 Task: Look for space in Karjat, India from 5th June, 2023 to 16th June, 2023 for 2 adults in price range Rs.7000 to Rs.15000. Place can be entire place with 1  bedroom having 1 bed and 1 bathroom. Property type can be house, flat, guest house, hotel. Booking option can be shelf check-in. Required host language is English.
Action: Mouse moved to (476, 75)
Screenshot: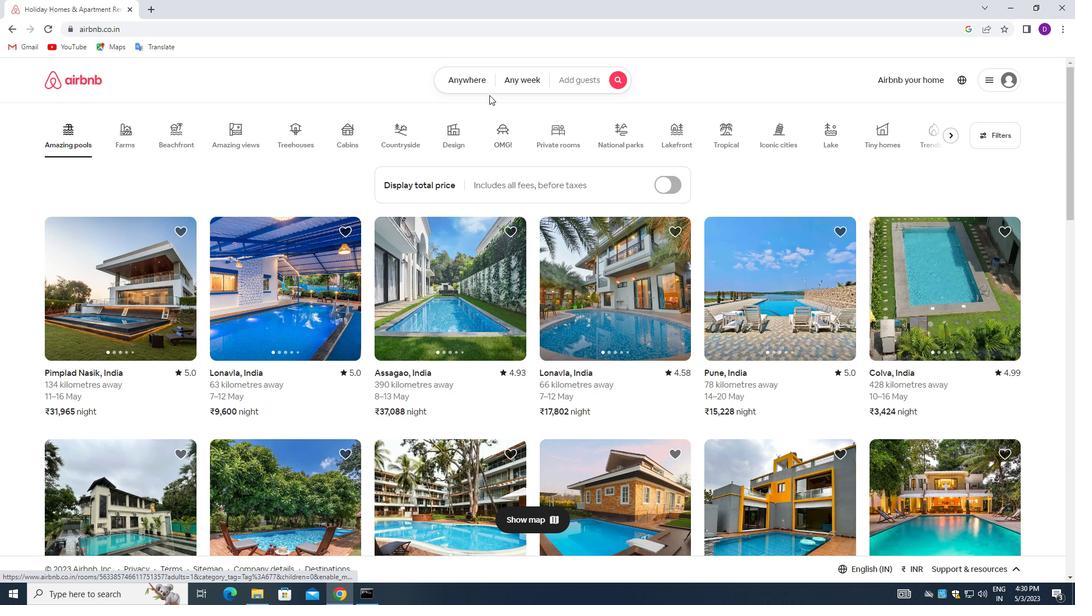 
Action: Mouse pressed left at (476, 75)
Screenshot: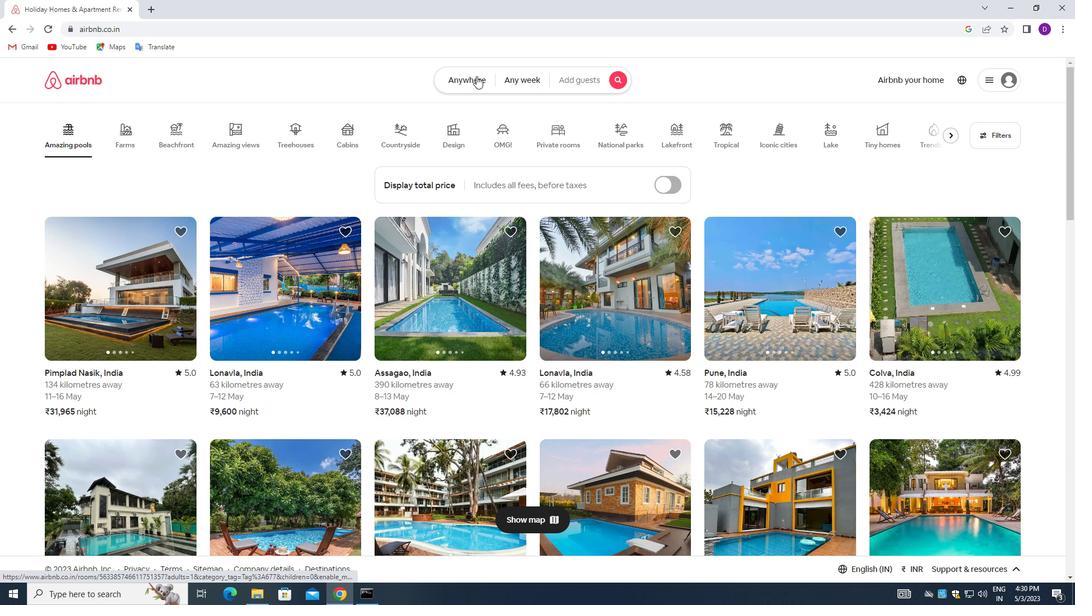 
Action: Mouse moved to (396, 126)
Screenshot: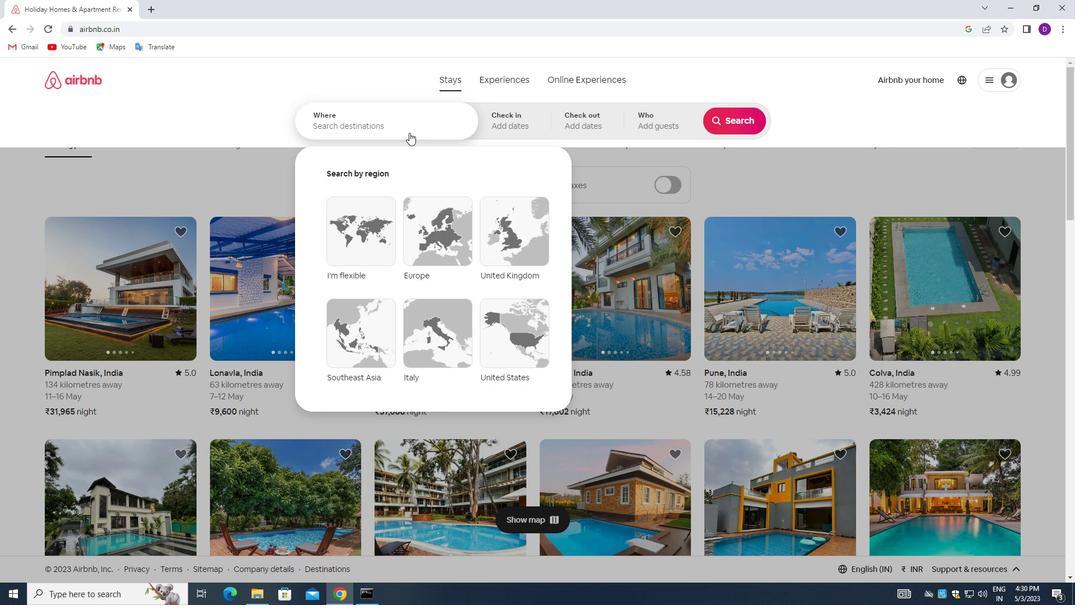 
Action: Mouse pressed left at (396, 126)
Screenshot: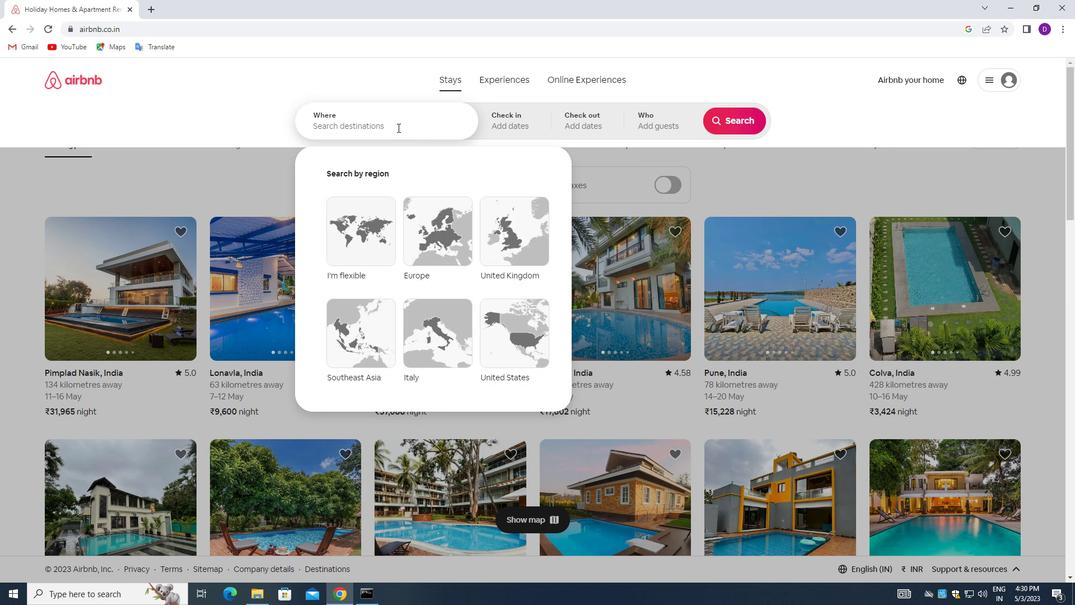 
Action: Mouse moved to (236, 99)
Screenshot: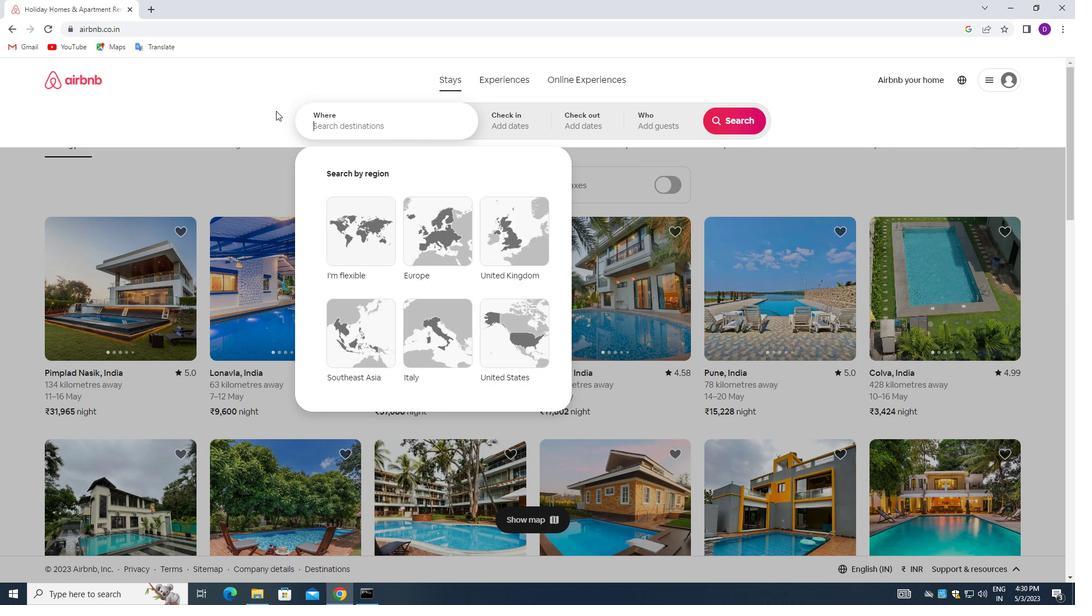 
Action: Key pressed <Key.shift>KARJAT,<Key.space><Key.shift>INDIA<Key.enter>
Screenshot: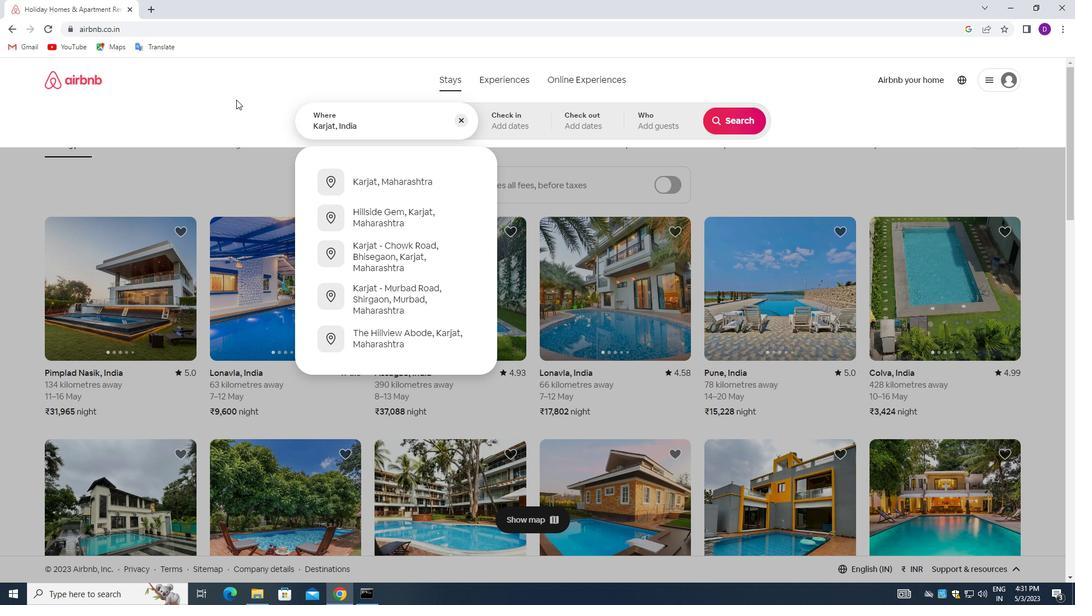 
Action: Mouse moved to (593, 287)
Screenshot: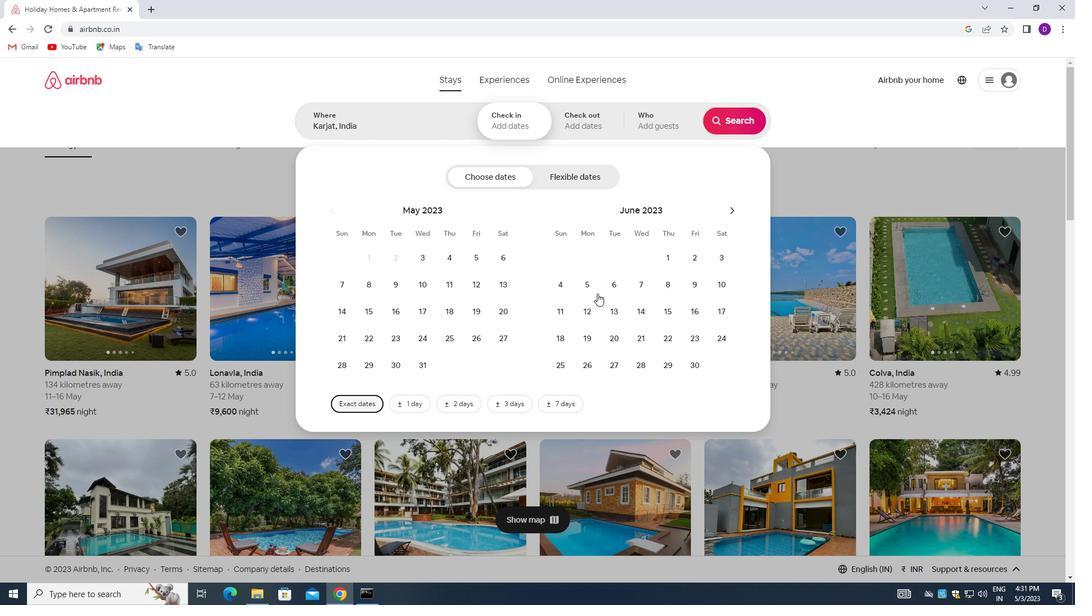 
Action: Mouse pressed left at (593, 287)
Screenshot: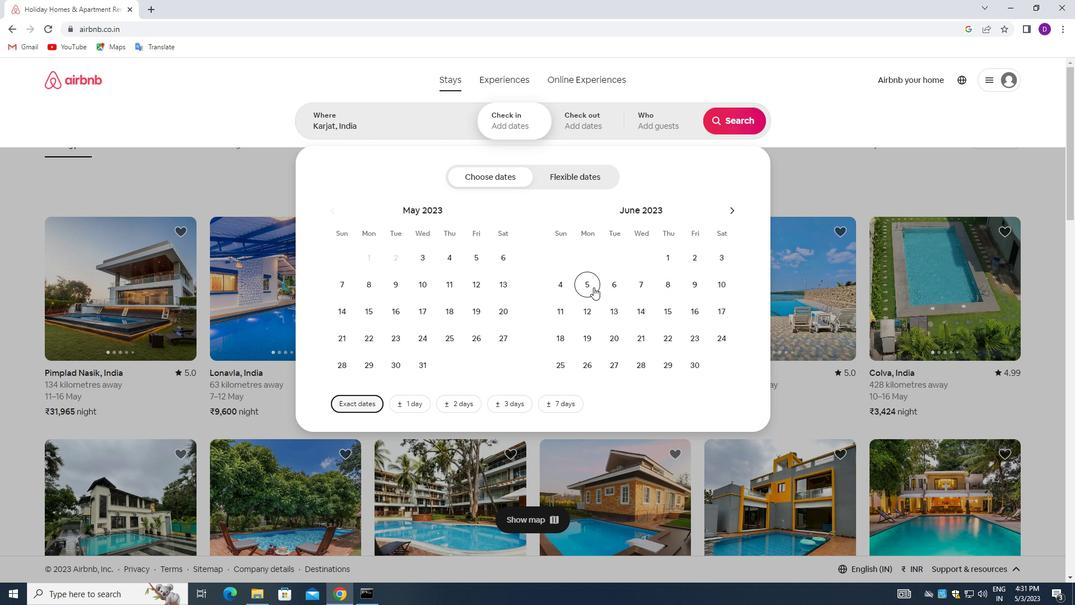 
Action: Mouse moved to (697, 313)
Screenshot: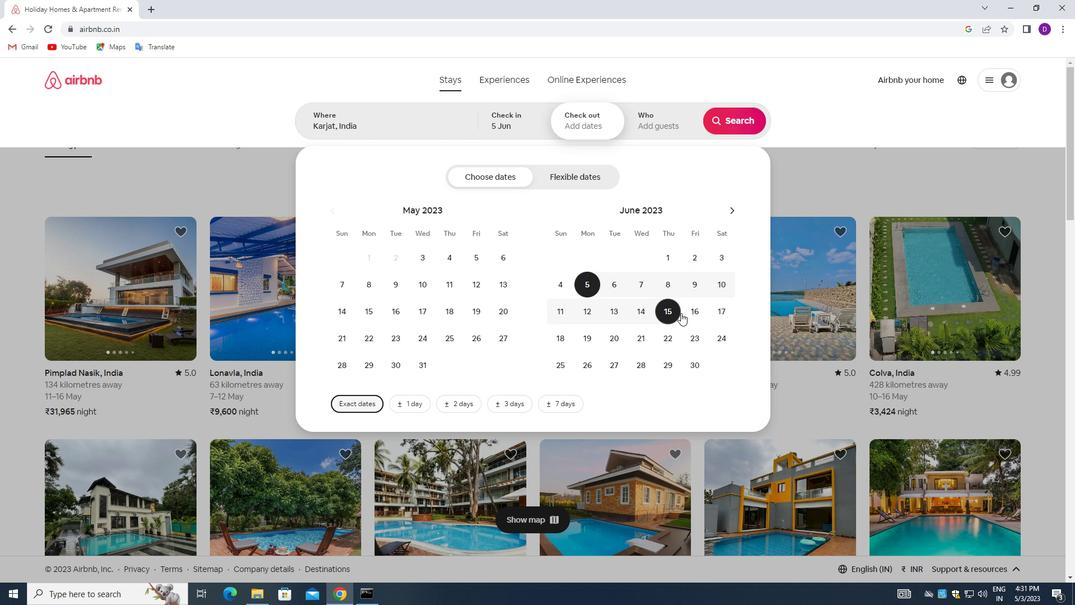 
Action: Mouse pressed left at (697, 313)
Screenshot: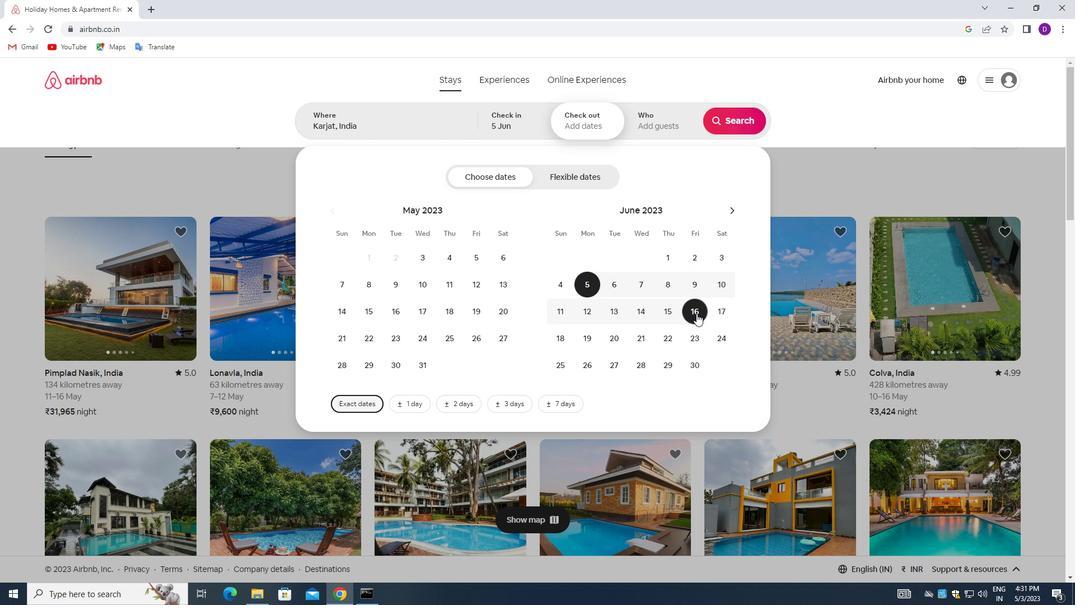 
Action: Mouse moved to (646, 121)
Screenshot: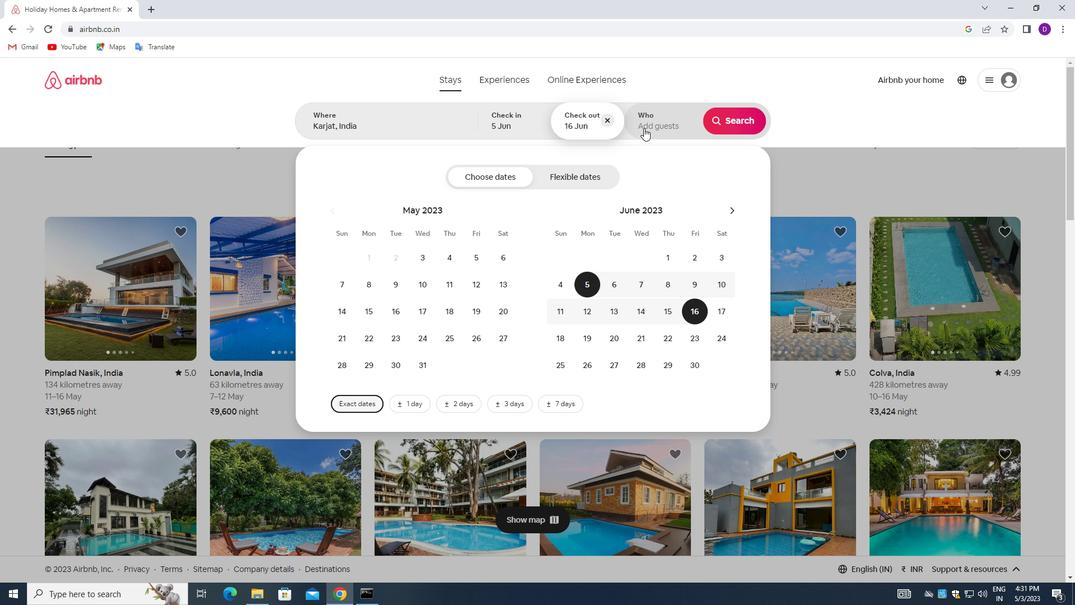 
Action: Mouse pressed left at (646, 121)
Screenshot: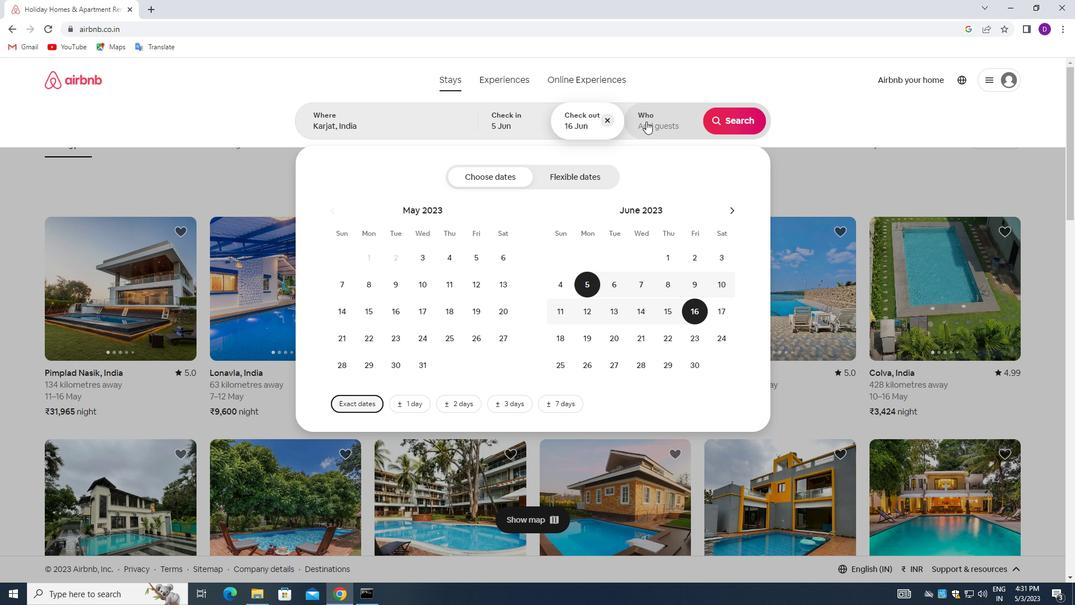 
Action: Mouse moved to (741, 178)
Screenshot: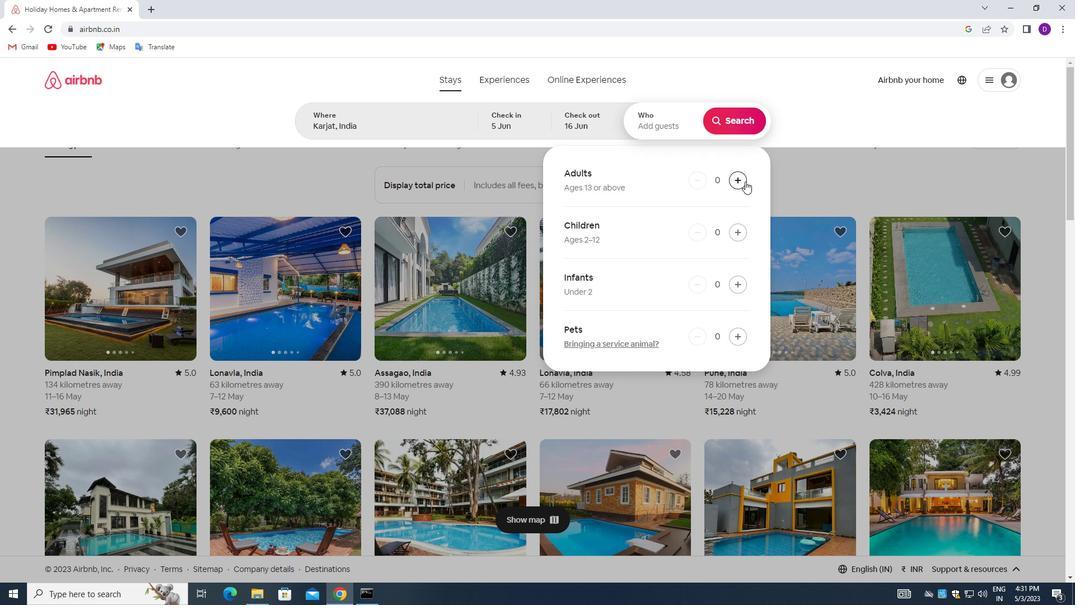 
Action: Mouse pressed left at (741, 178)
Screenshot: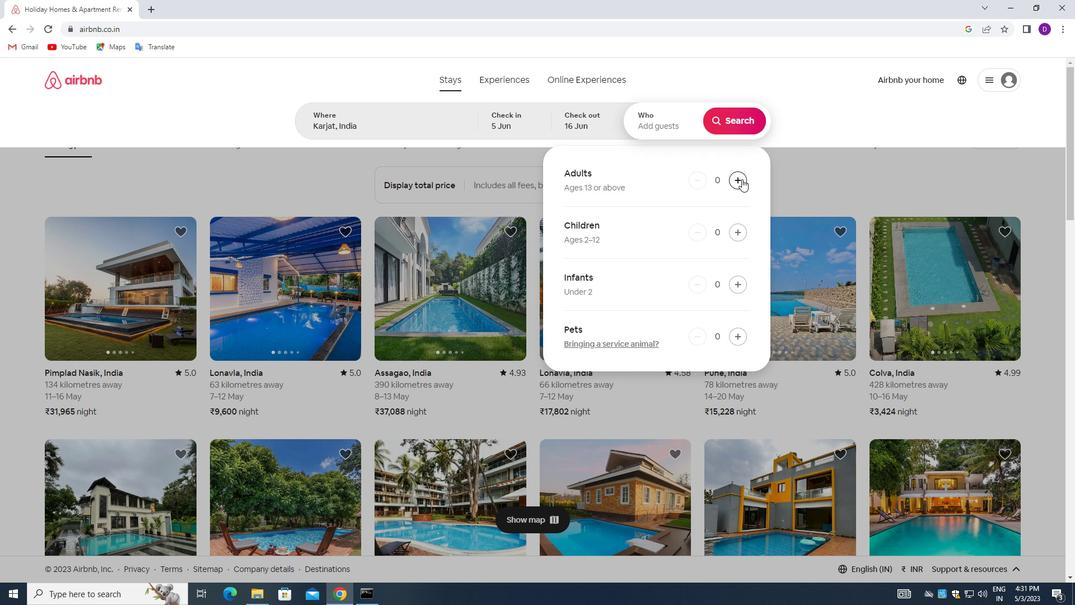 
Action: Mouse pressed left at (741, 178)
Screenshot: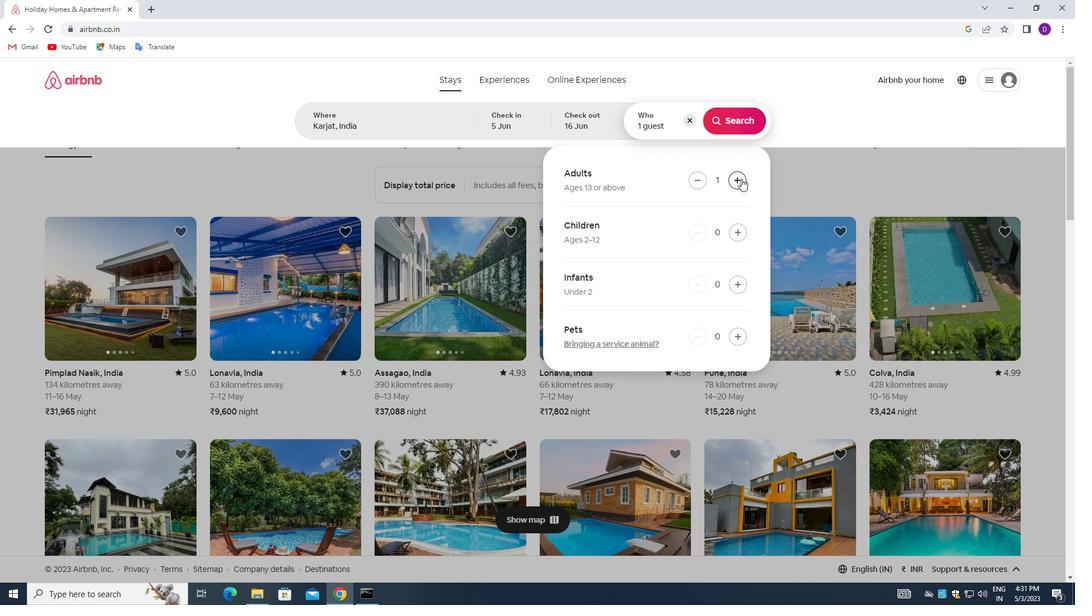 
Action: Mouse moved to (734, 119)
Screenshot: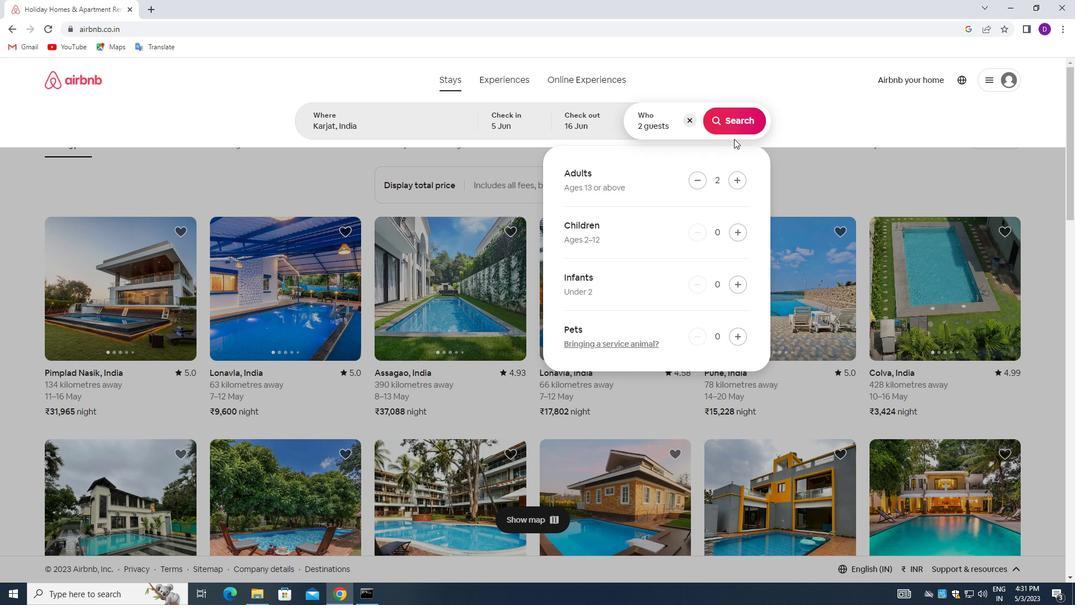 
Action: Mouse pressed left at (734, 119)
Screenshot: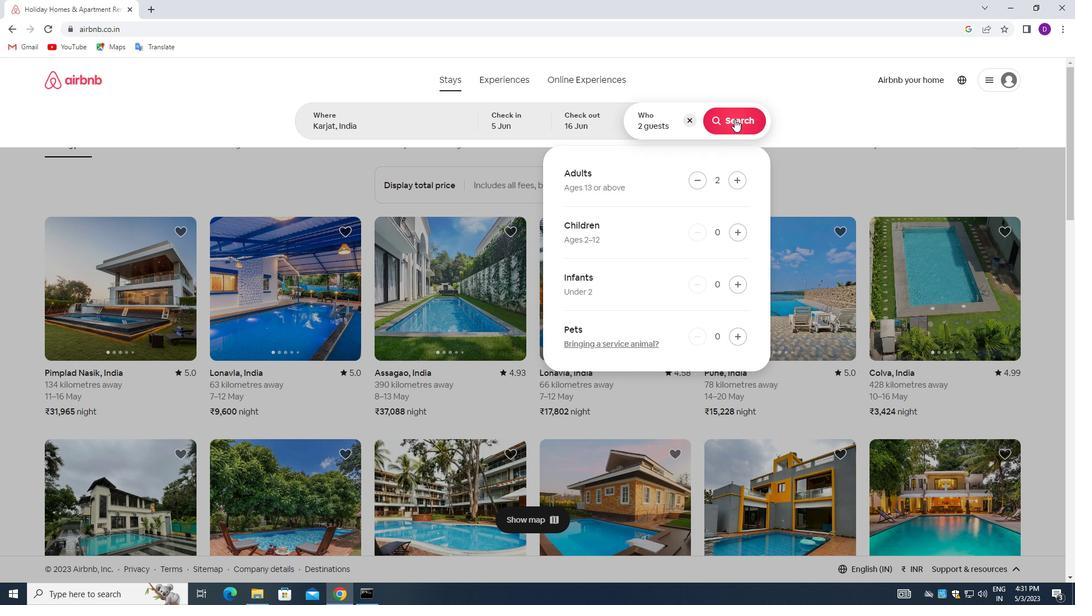 
Action: Mouse moved to (1011, 122)
Screenshot: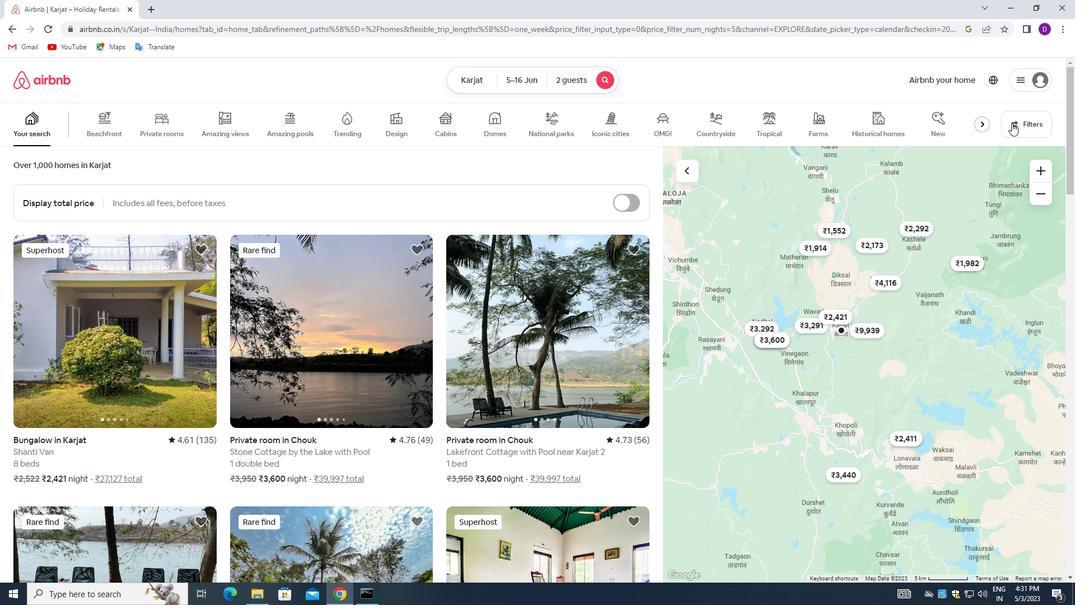 
Action: Mouse pressed left at (1011, 122)
Screenshot: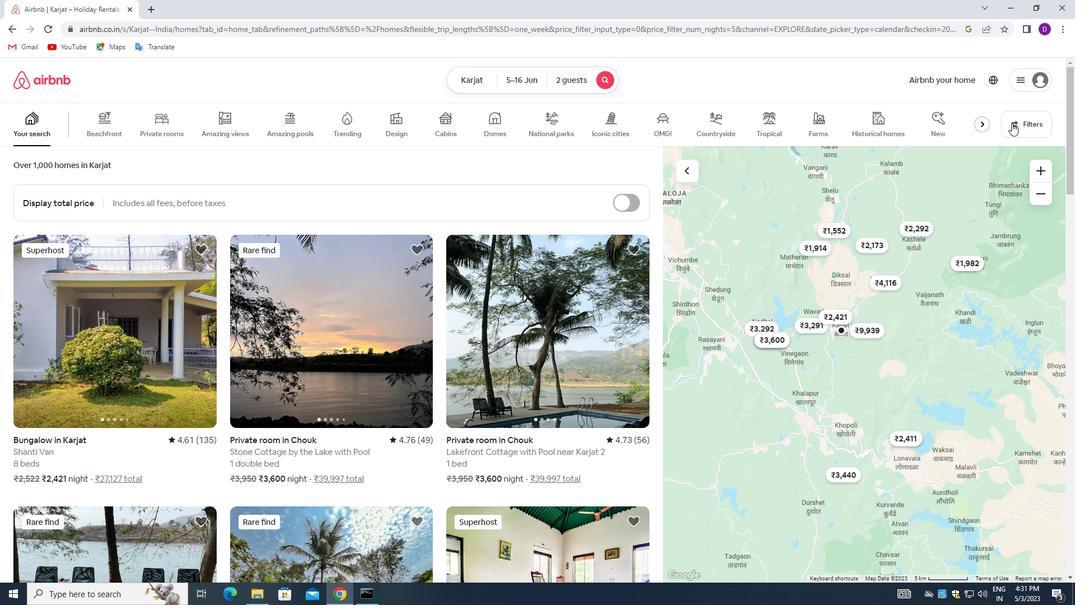 
Action: Mouse moved to (388, 270)
Screenshot: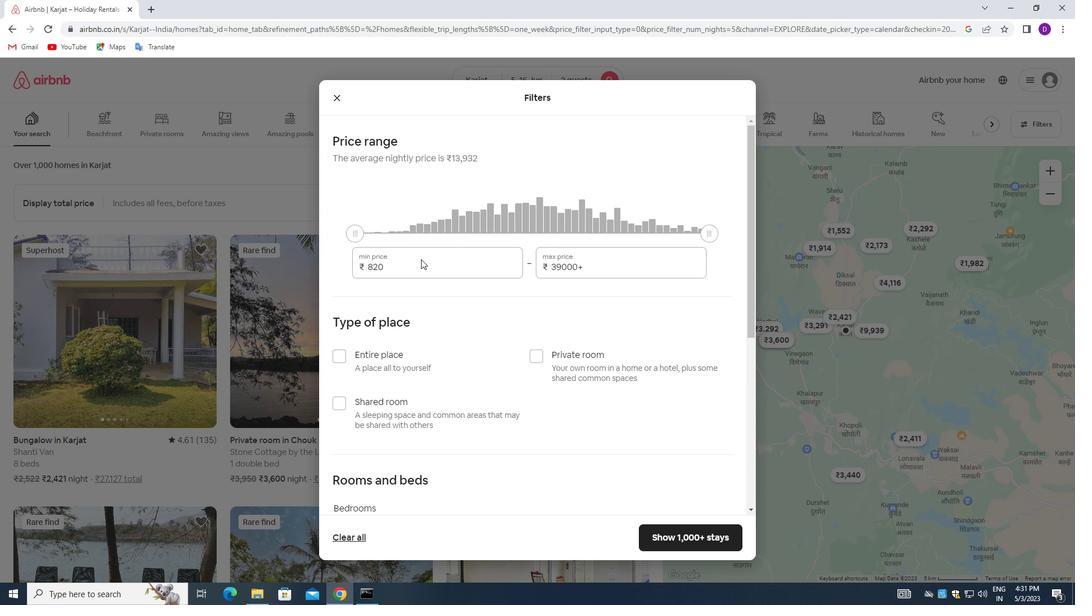 
Action: Mouse pressed left at (388, 270)
Screenshot: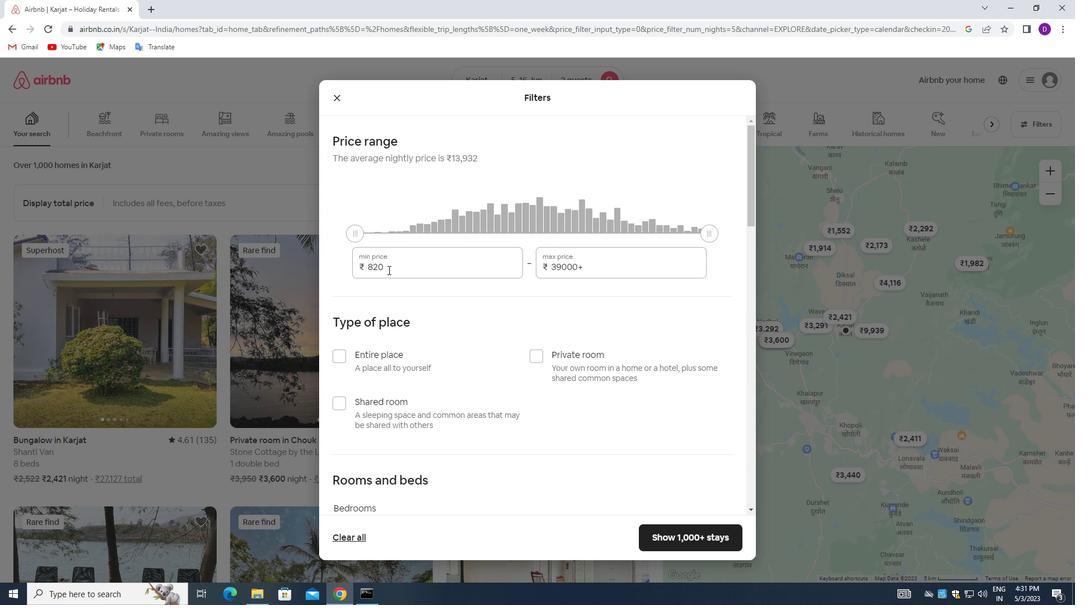 
Action: Mouse pressed left at (388, 270)
Screenshot: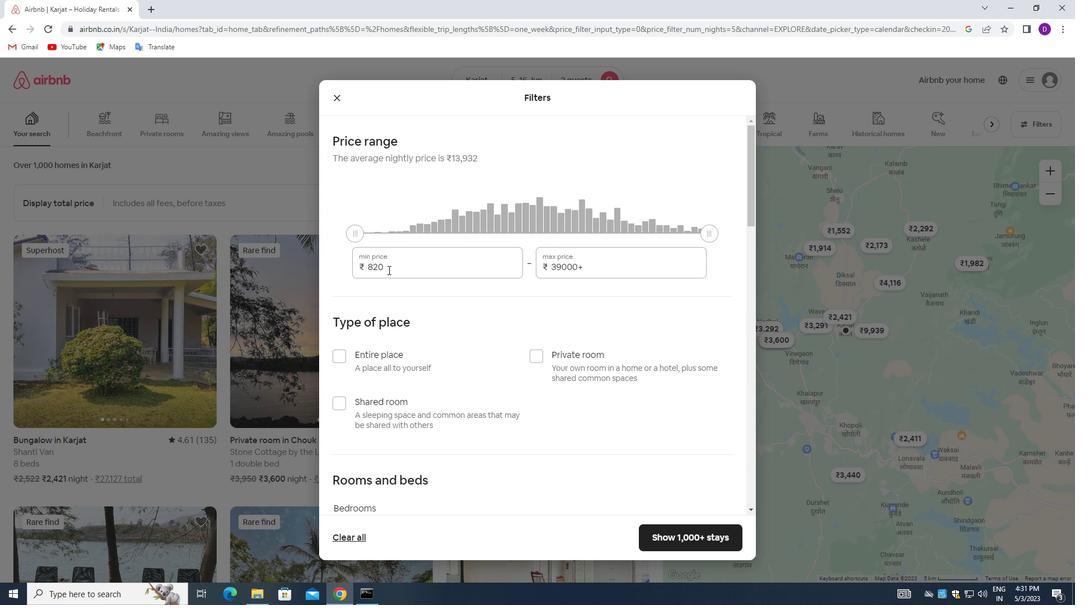 
Action: Key pressed 7000<Key.tab>15000
Screenshot: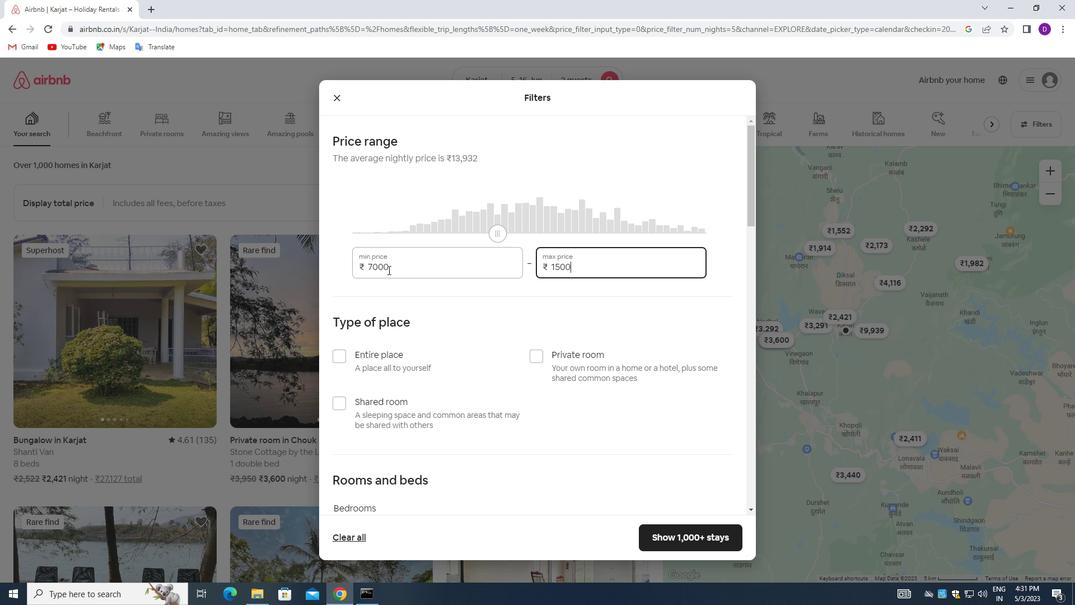 
Action: Mouse moved to (473, 331)
Screenshot: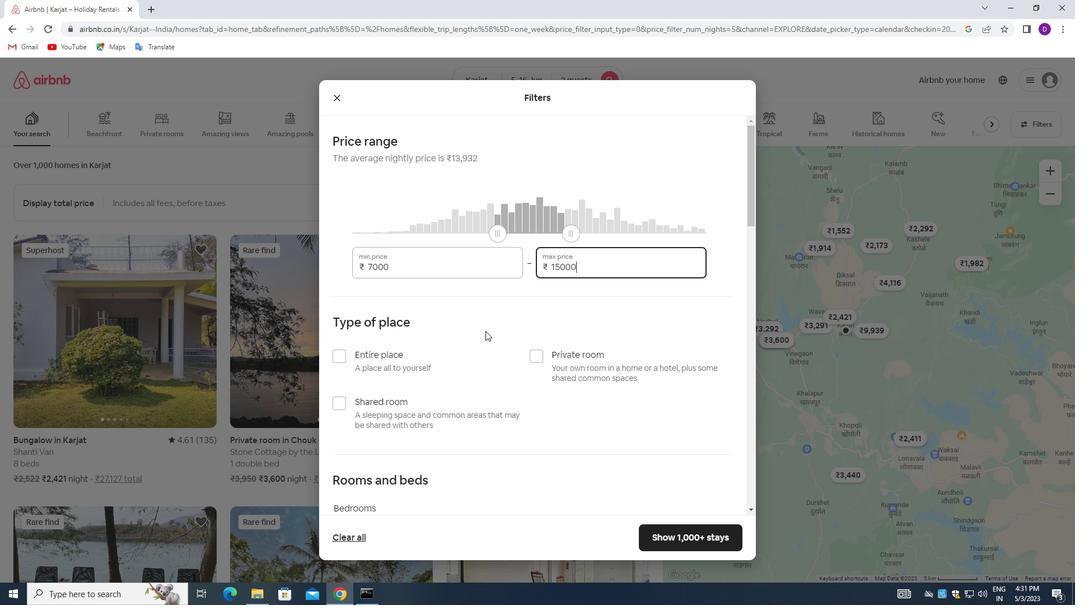 
Action: Mouse scrolled (473, 330) with delta (0, 0)
Screenshot: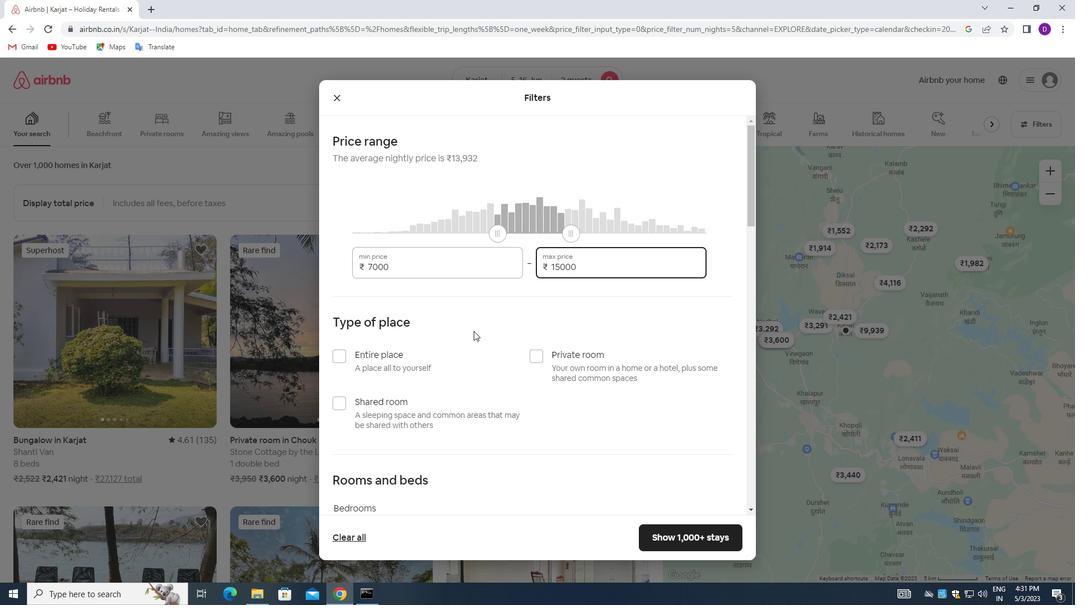 
Action: Mouse scrolled (473, 330) with delta (0, 0)
Screenshot: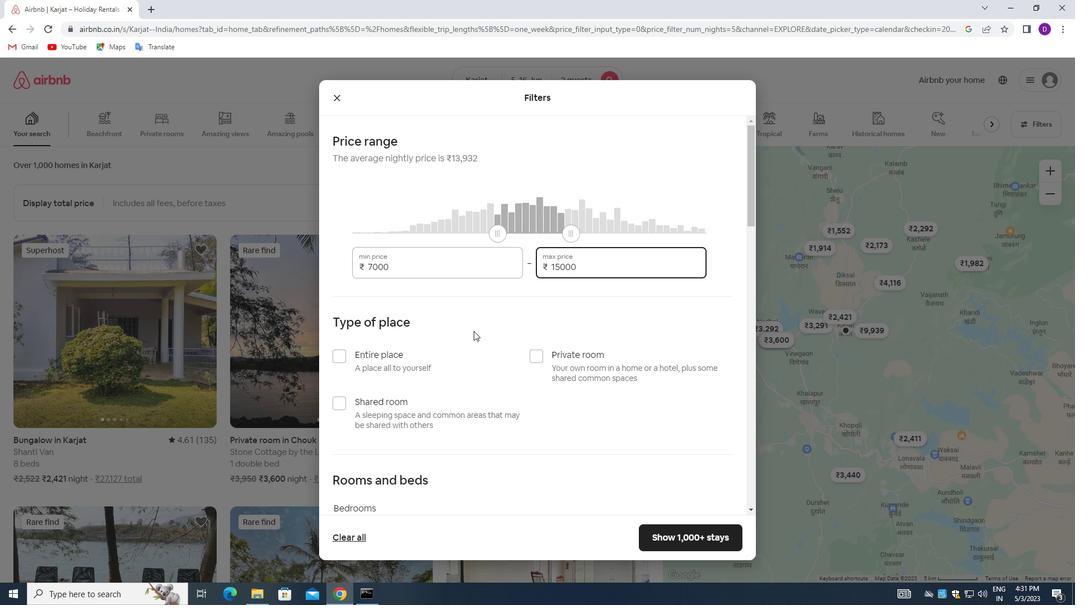 
Action: Mouse moved to (344, 247)
Screenshot: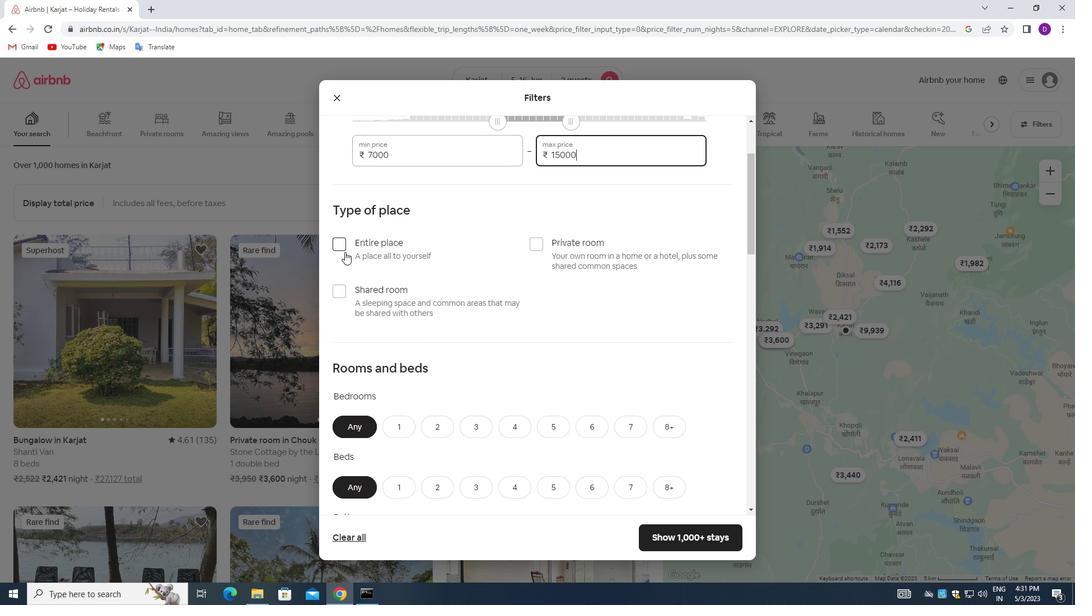 
Action: Mouse pressed left at (344, 247)
Screenshot: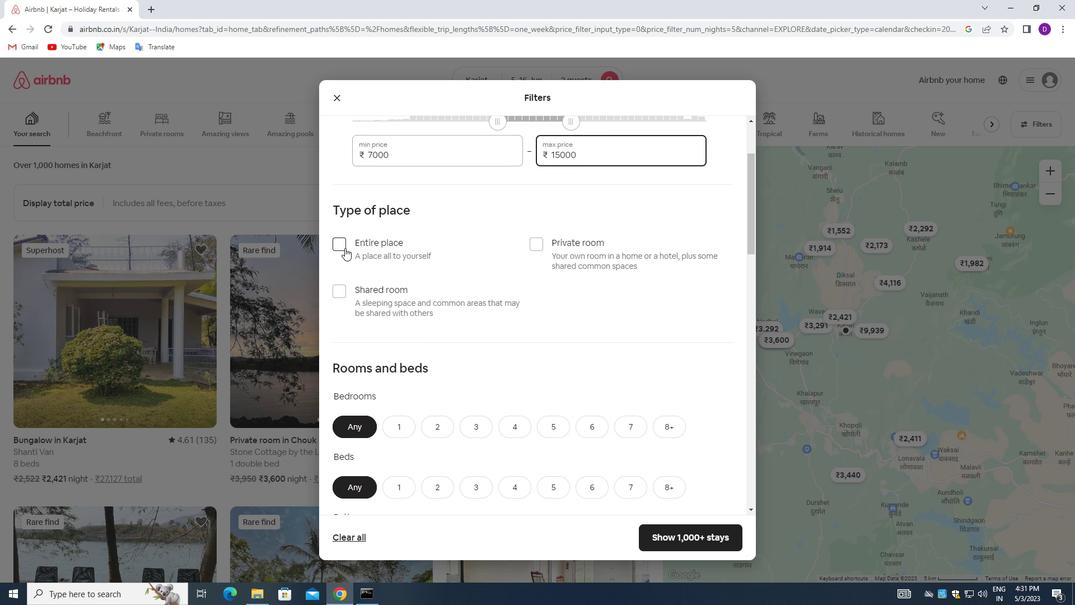 
Action: Mouse moved to (443, 308)
Screenshot: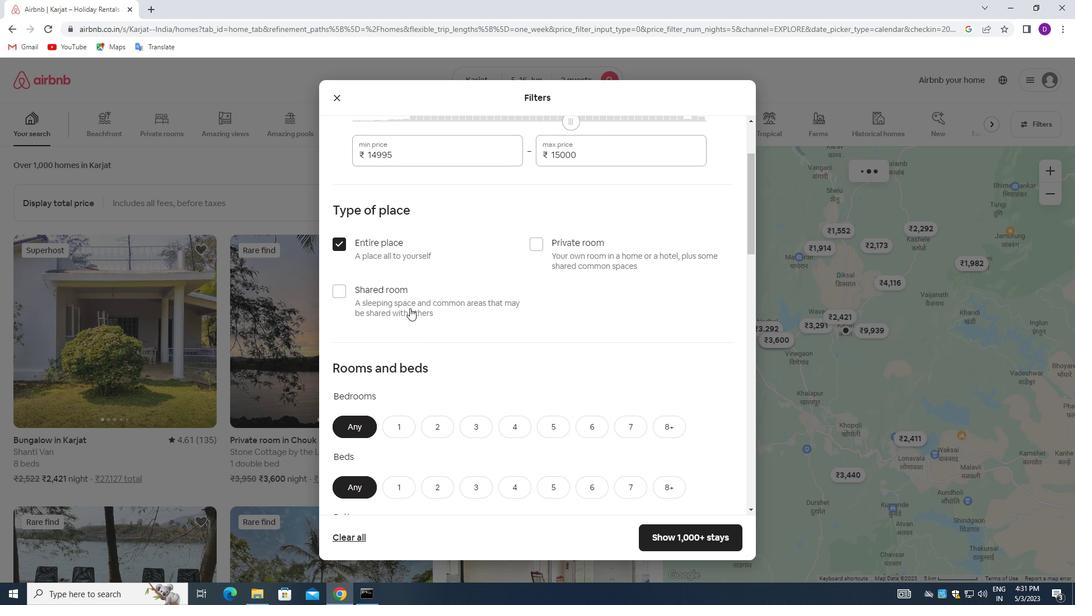 
Action: Mouse scrolled (443, 308) with delta (0, 0)
Screenshot: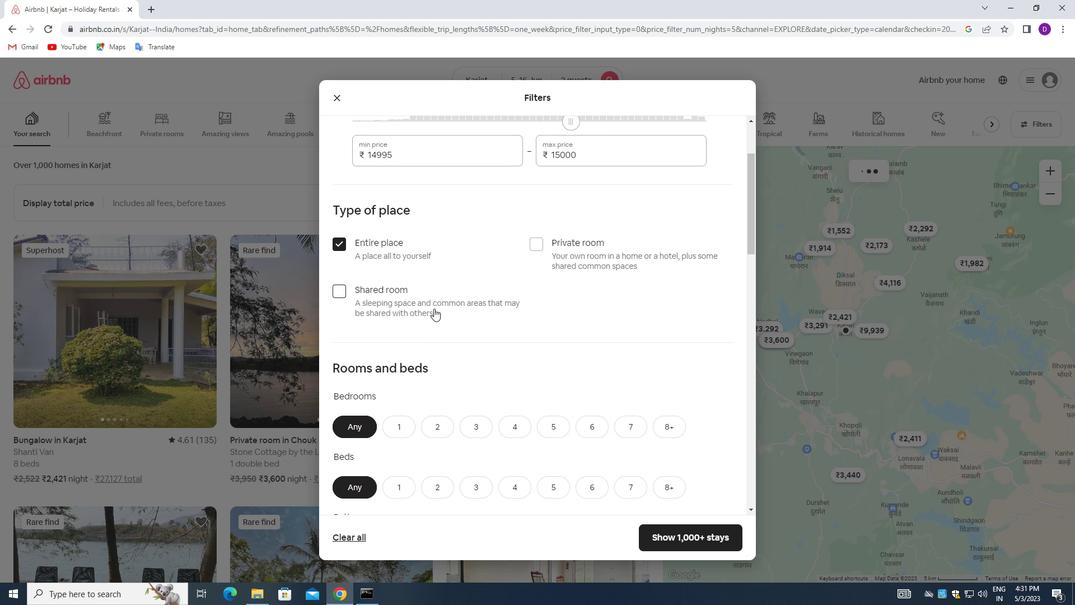 
Action: Mouse scrolled (443, 308) with delta (0, 0)
Screenshot: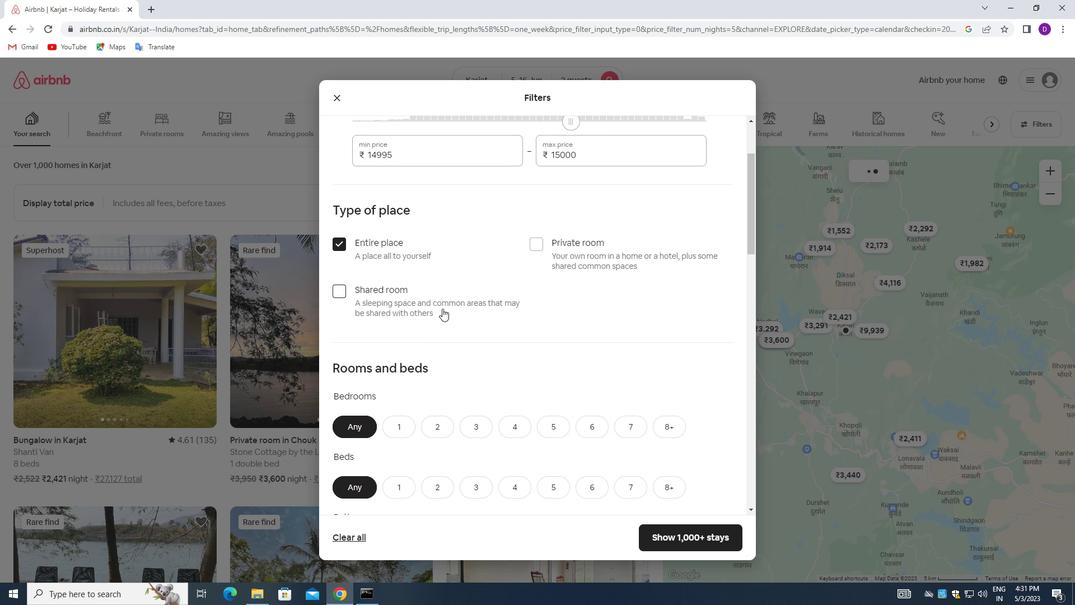 
Action: Mouse scrolled (443, 308) with delta (0, 0)
Screenshot: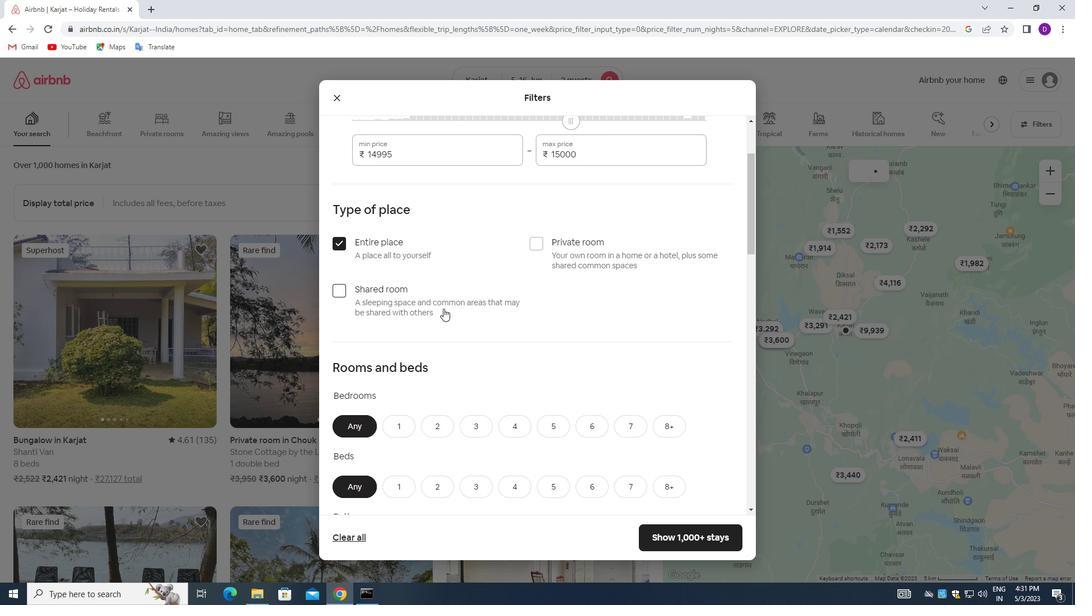 
Action: Mouse moved to (400, 261)
Screenshot: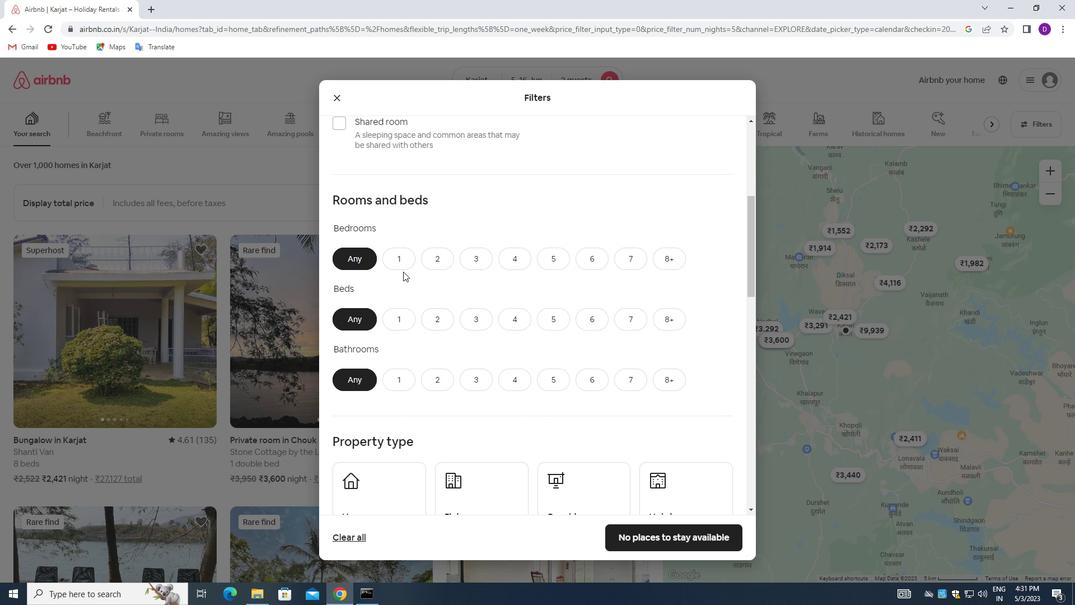 
Action: Mouse pressed left at (400, 261)
Screenshot: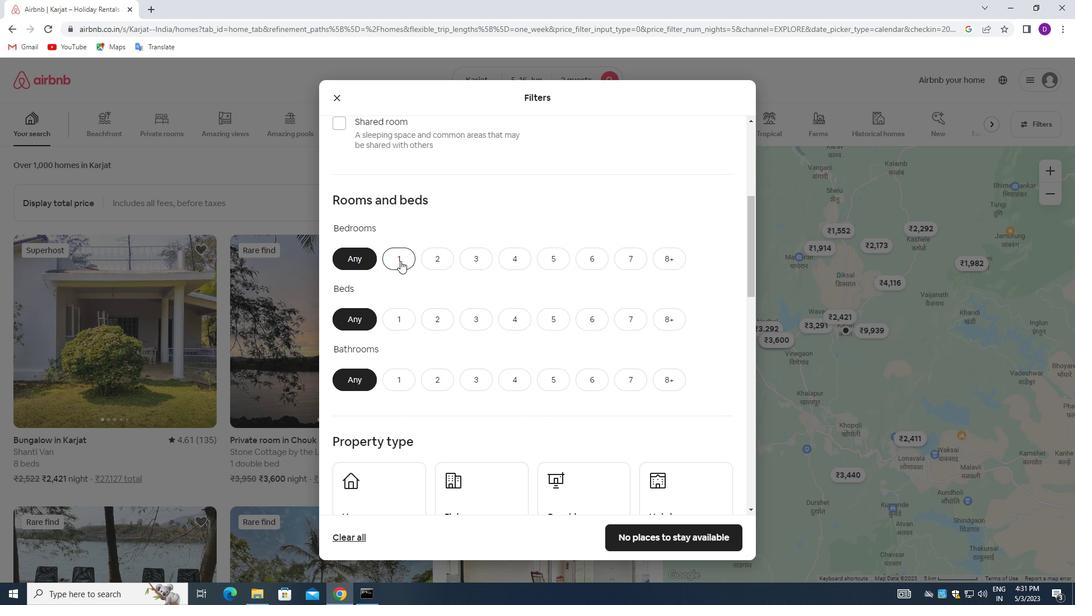 
Action: Mouse moved to (399, 320)
Screenshot: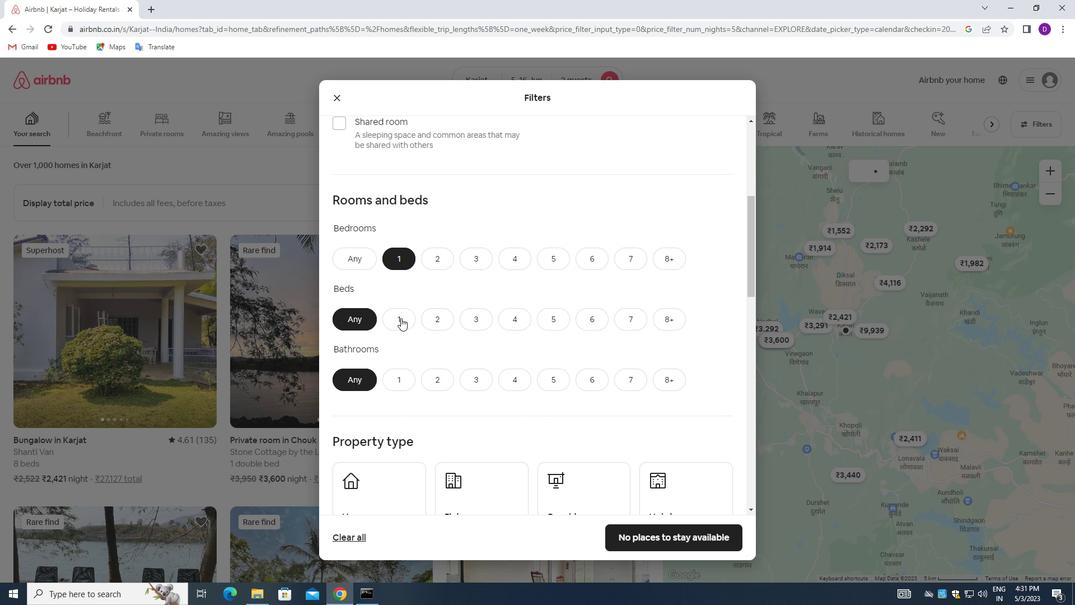 
Action: Mouse pressed left at (399, 320)
Screenshot: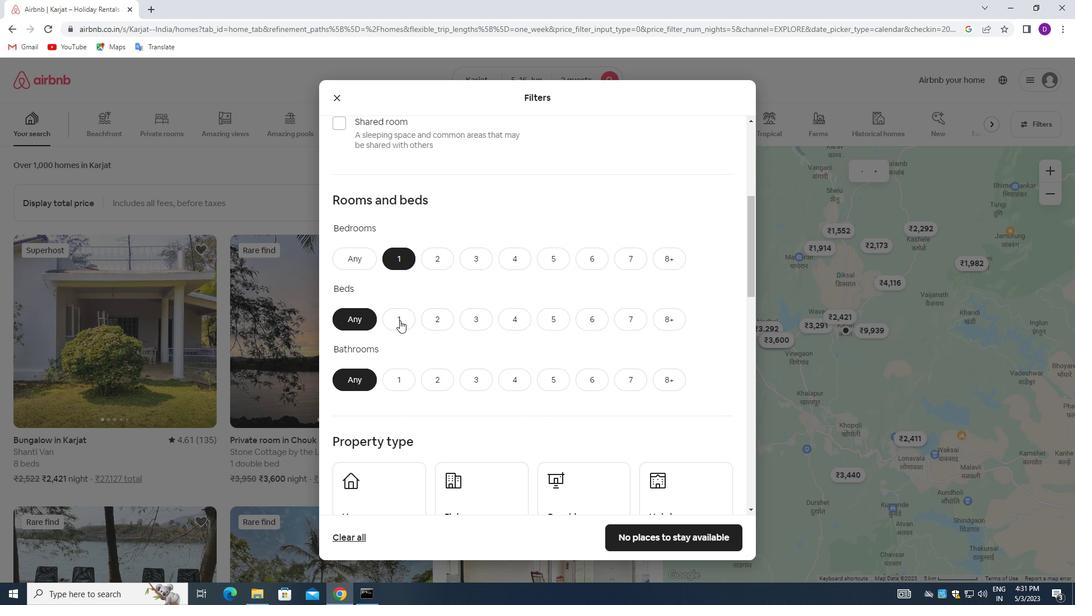 
Action: Mouse moved to (400, 377)
Screenshot: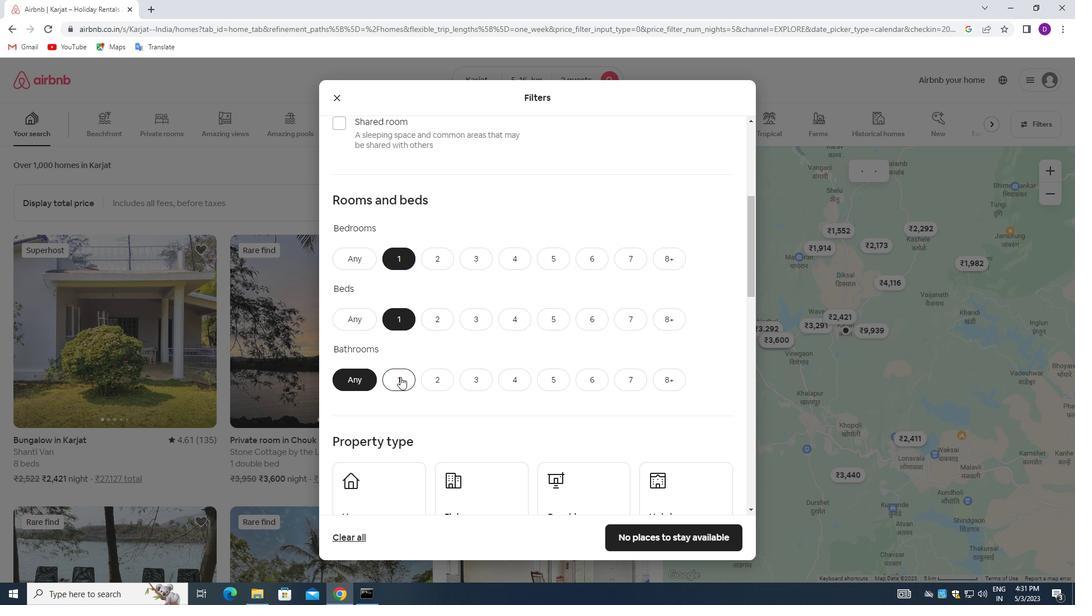 
Action: Mouse pressed left at (400, 377)
Screenshot: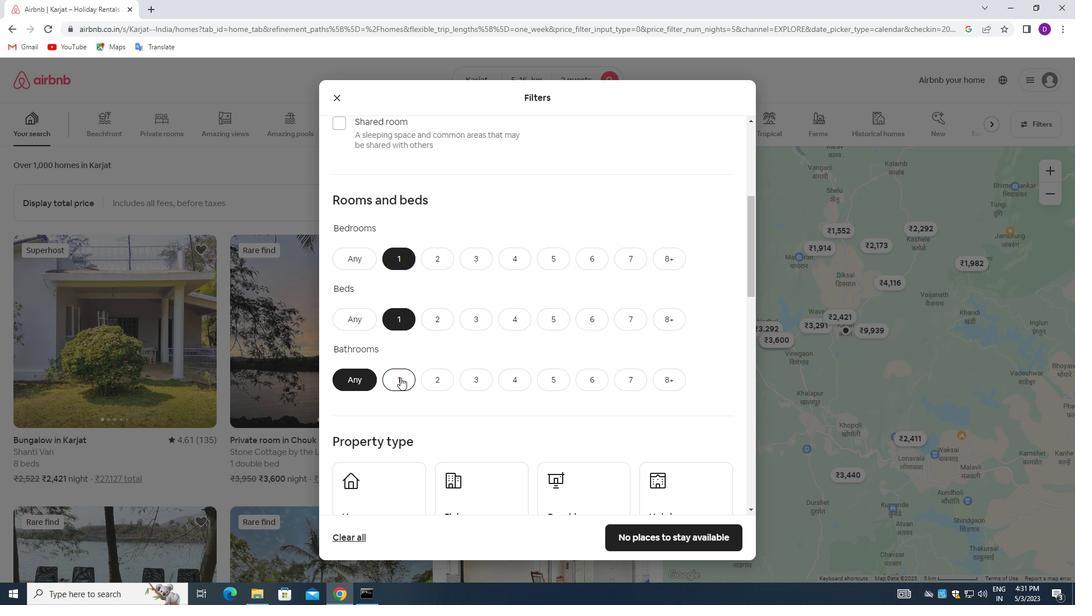 
Action: Mouse moved to (459, 312)
Screenshot: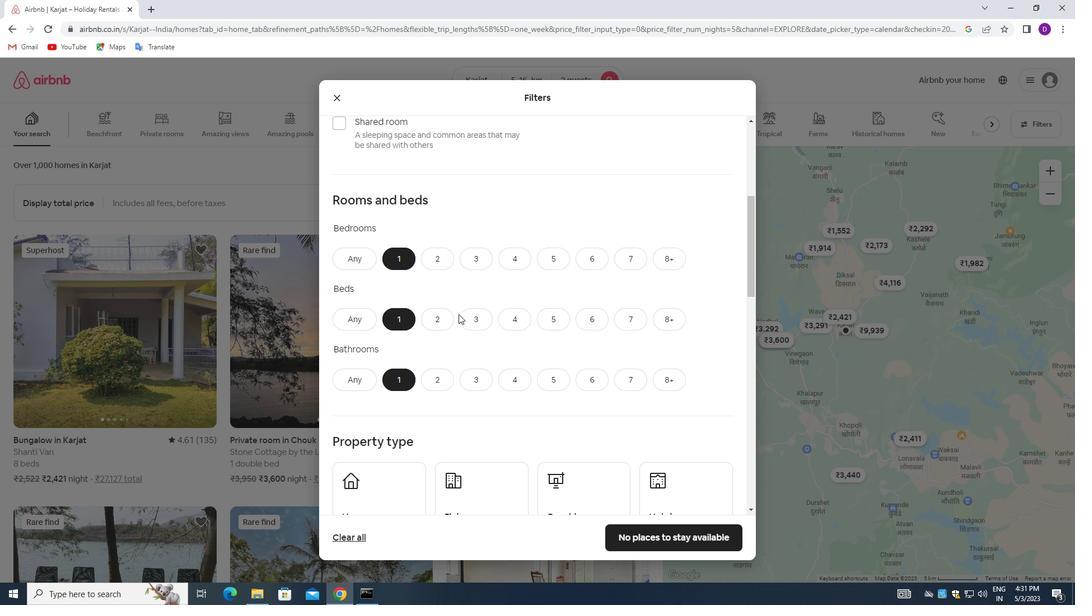 
Action: Mouse scrolled (459, 311) with delta (0, 0)
Screenshot: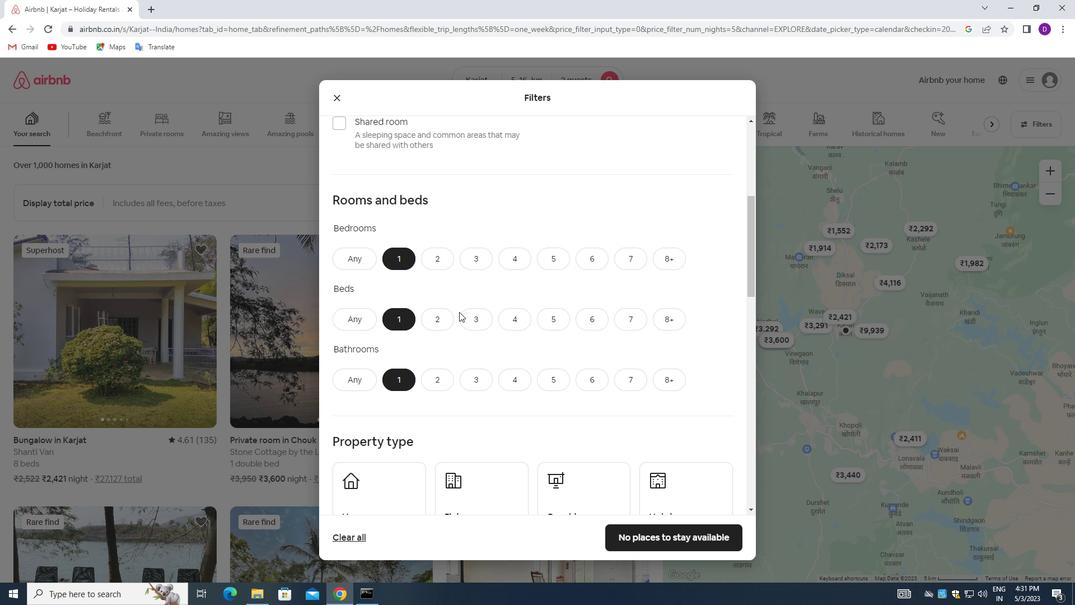 
Action: Mouse scrolled (459, 311) with delta (0, 0)
Screenshot: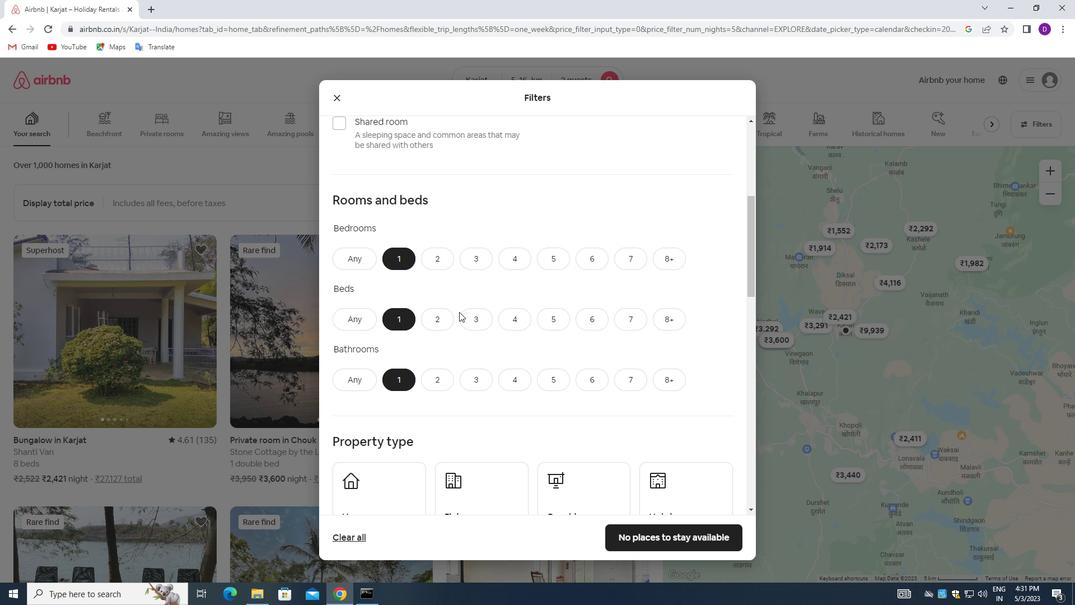 
Action: Mouse scrolled (459, 311) with delta (0, 0)
Screenshot: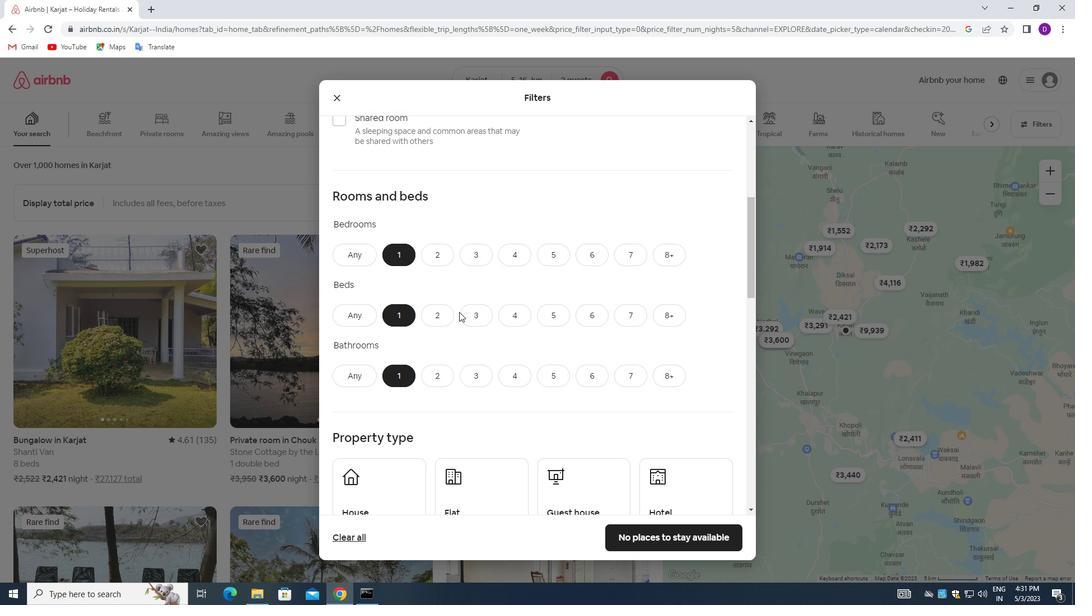 
Action: Mouse moved to (406, 332)
Screenshot: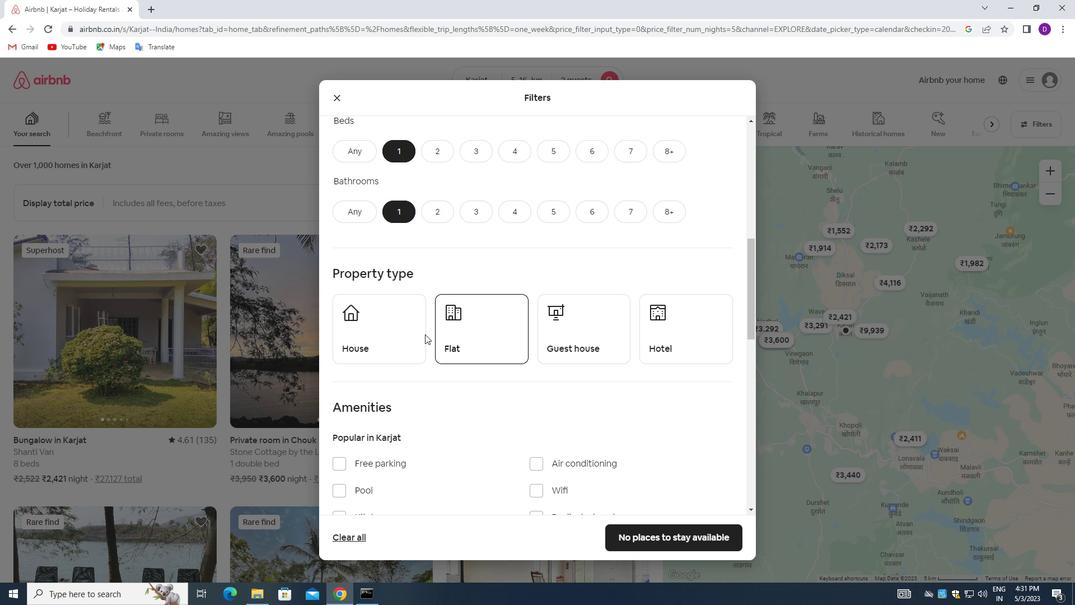 
Action: Mouse pressed left at (406, 332)
Screenshot: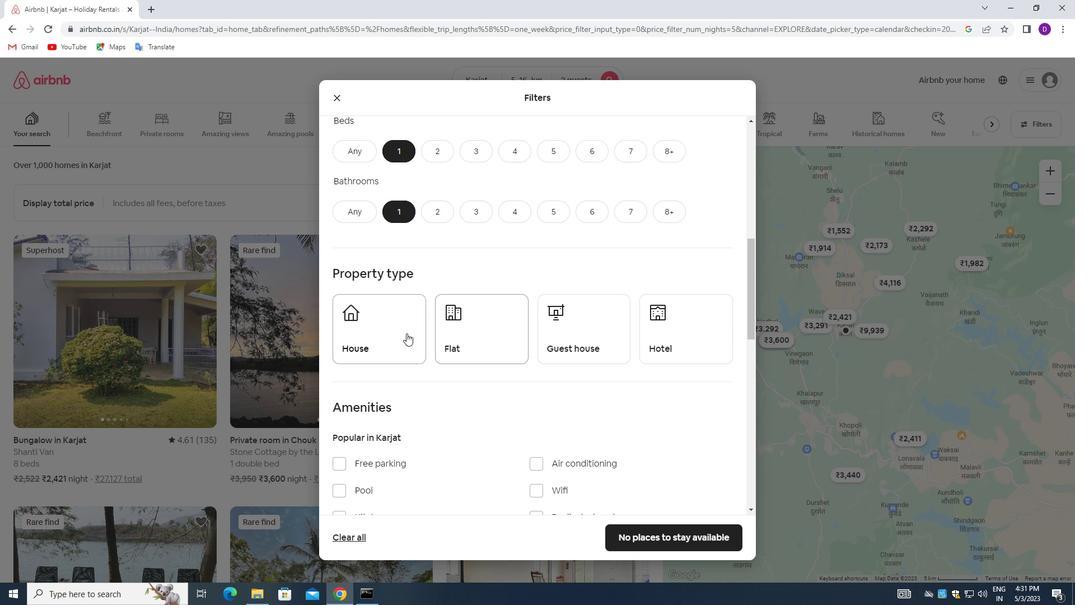
Action: Mouse moved to (481, 336)
Screenshot: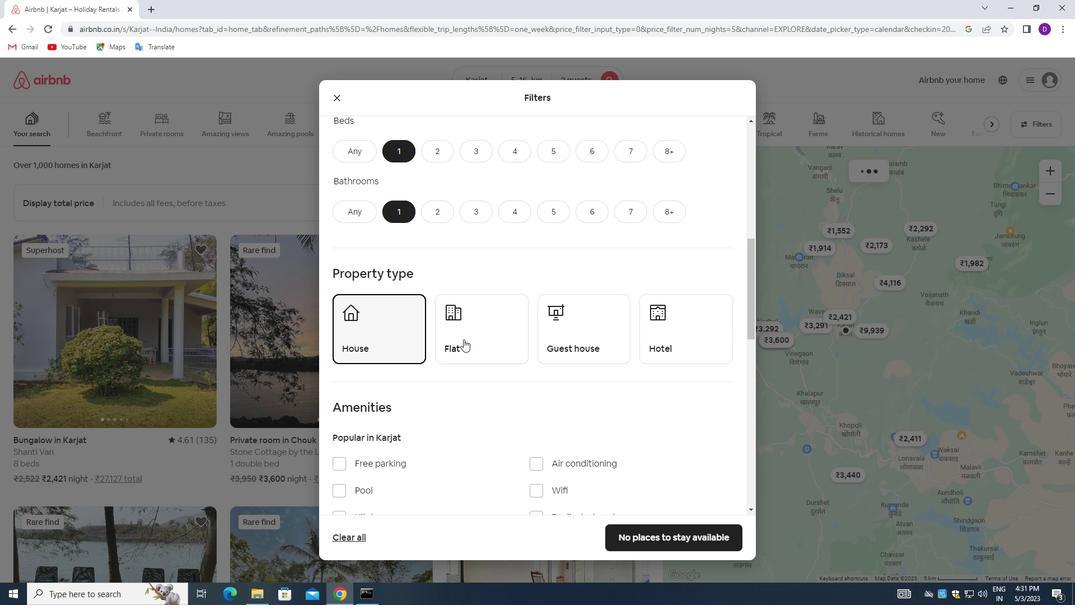 
Action: Mouse pressed left at (481, 336)
Screenshot: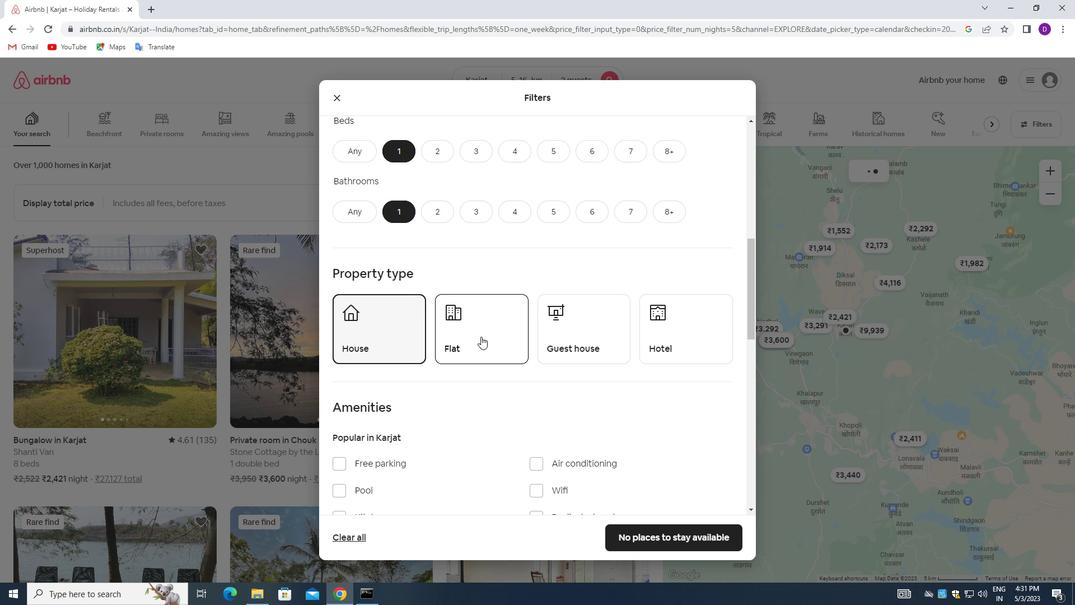 
Action: Mouse moved to (580, 336)
Screenshot: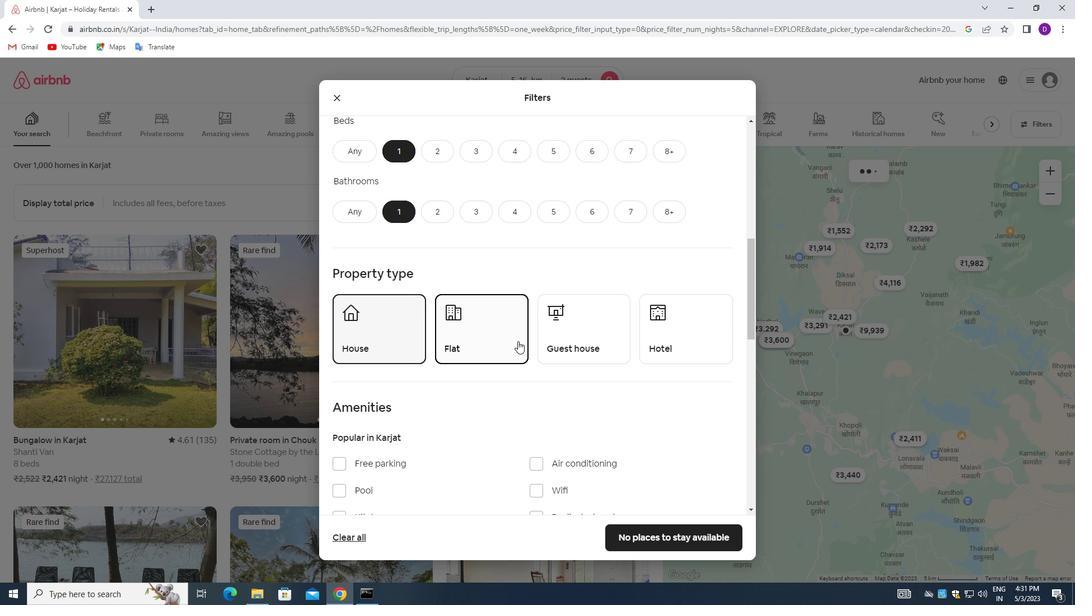 
Action: Mouse pressed left at (580, 336)
Screenshot: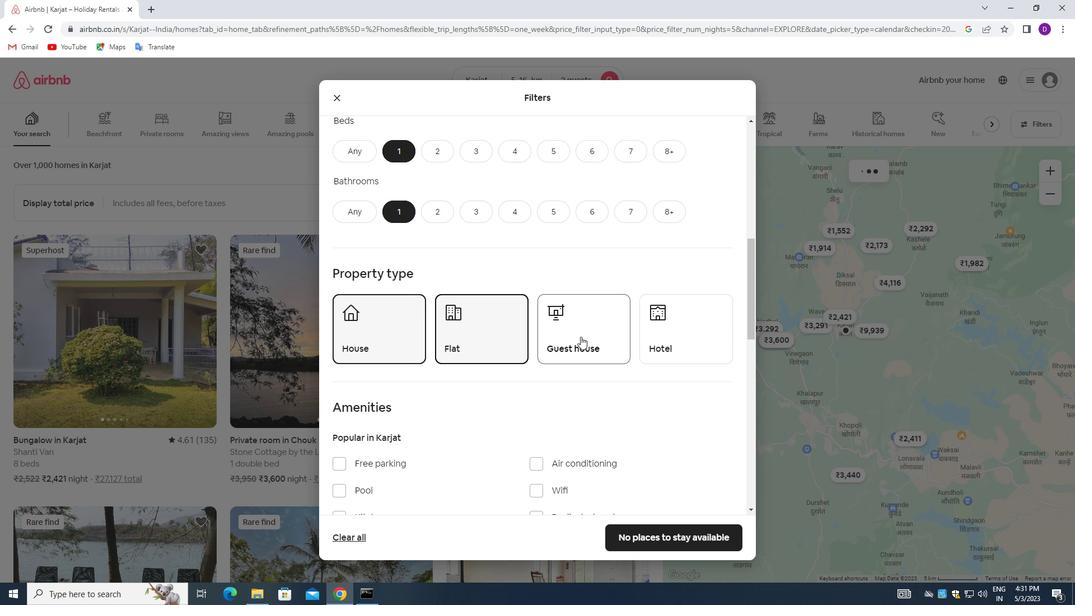 
Action: Mouse moved to (670, 335)
Screenshot: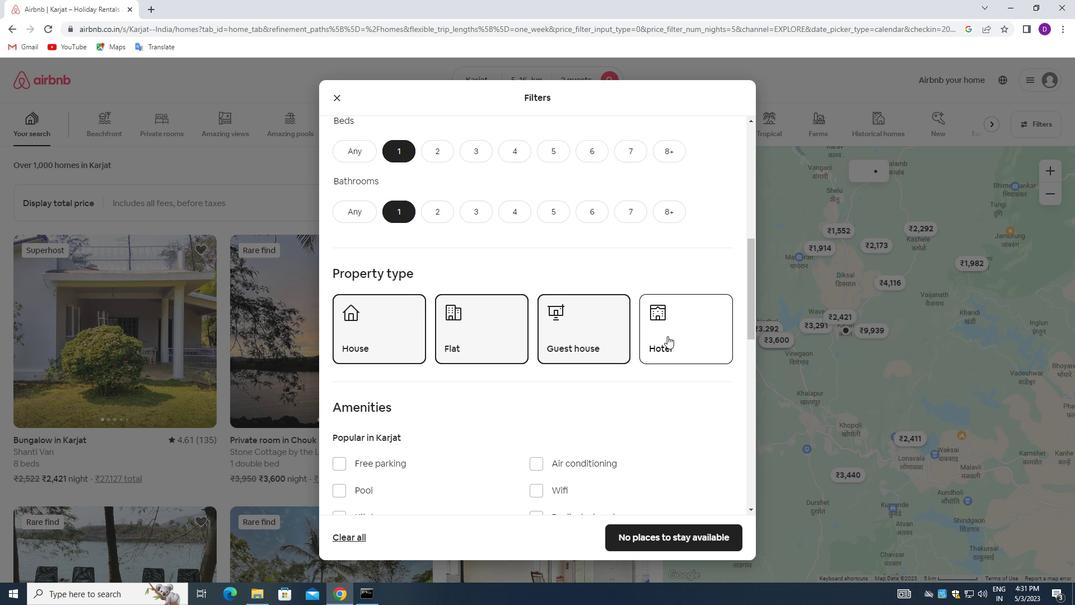 
Action: Mouse pressed left at (670, 335)
Screenshot: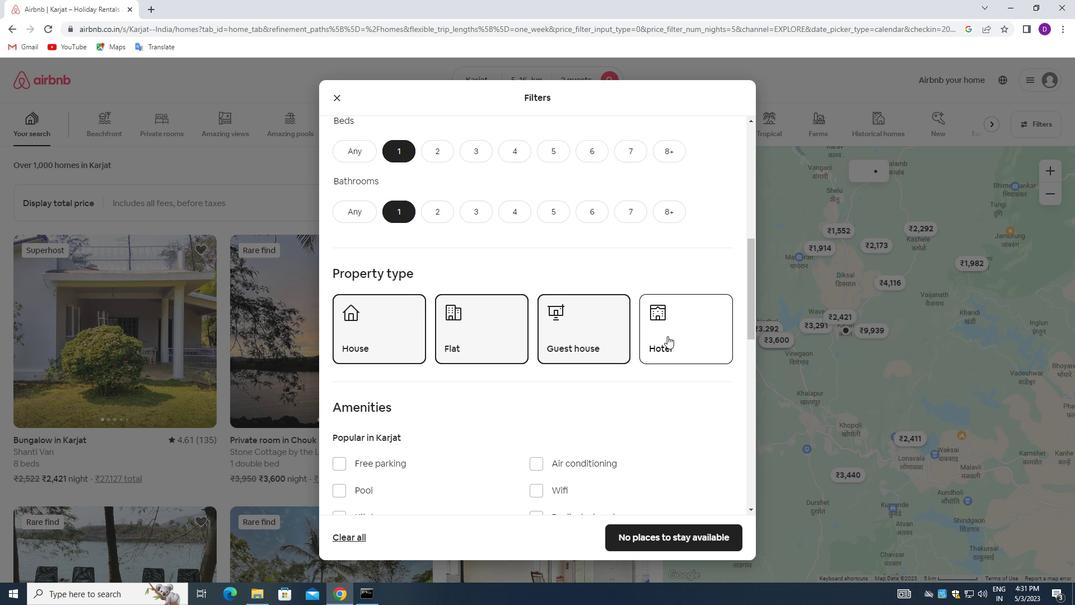 
Action: Mouse moved to (482, 375)
Screenshot: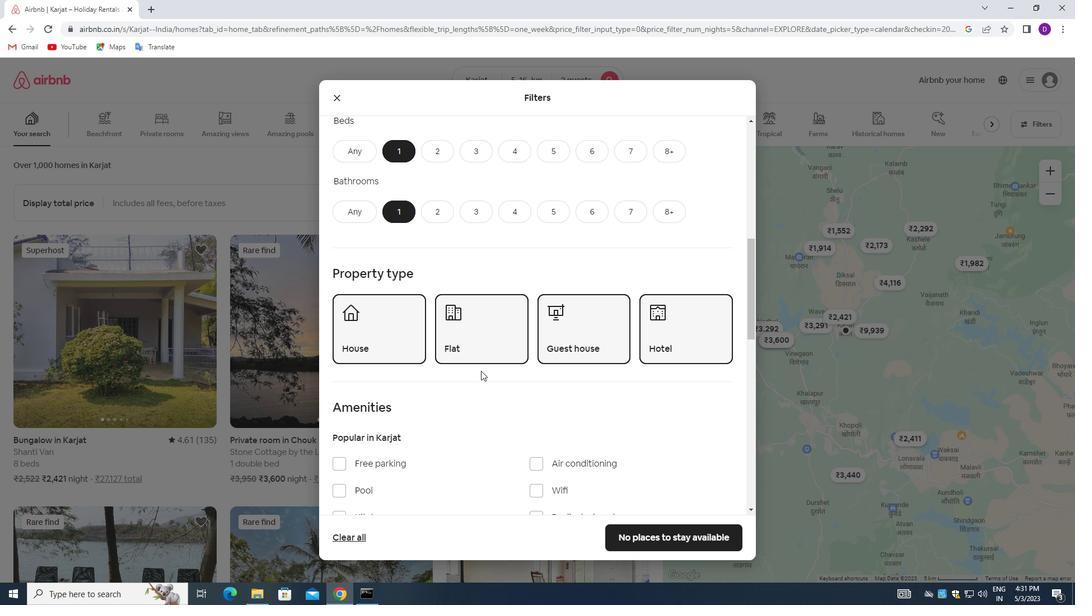 
Action: Mouse scrolled (482, 375) with delta (0, 0)
Screenshot: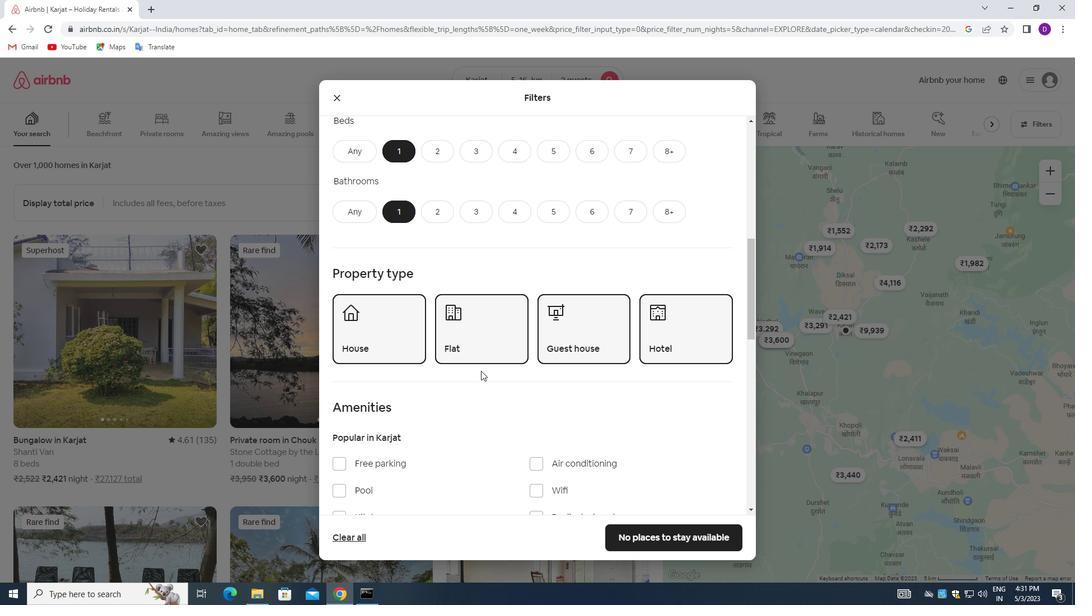 
Action: Mouse moved to (485, 378)
Screenshot: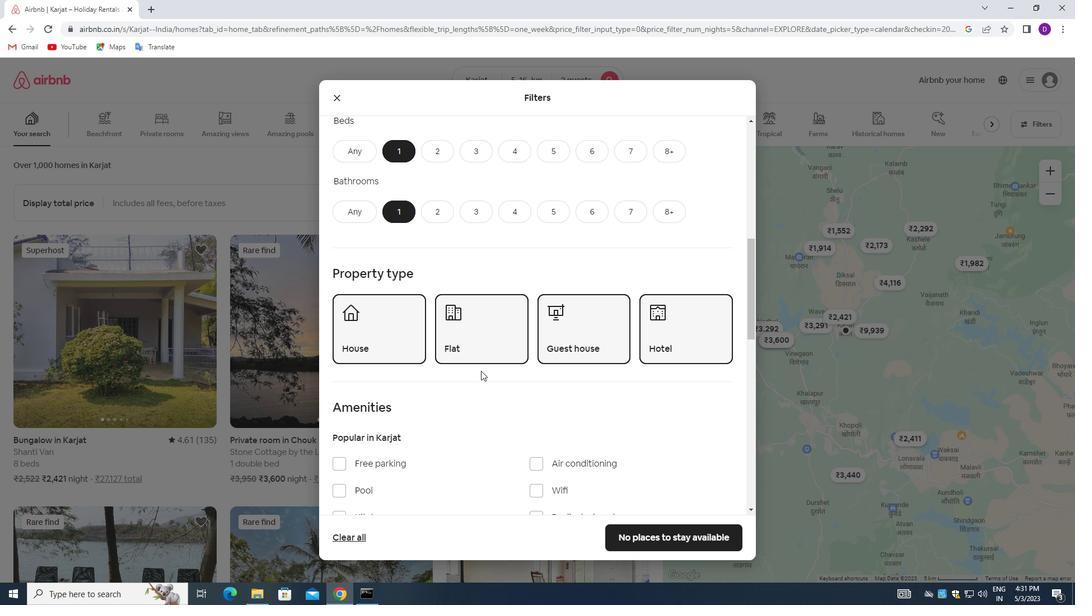 
Action: Mouse scrolled (485, 377) with delta (0, 0)
Screenshot: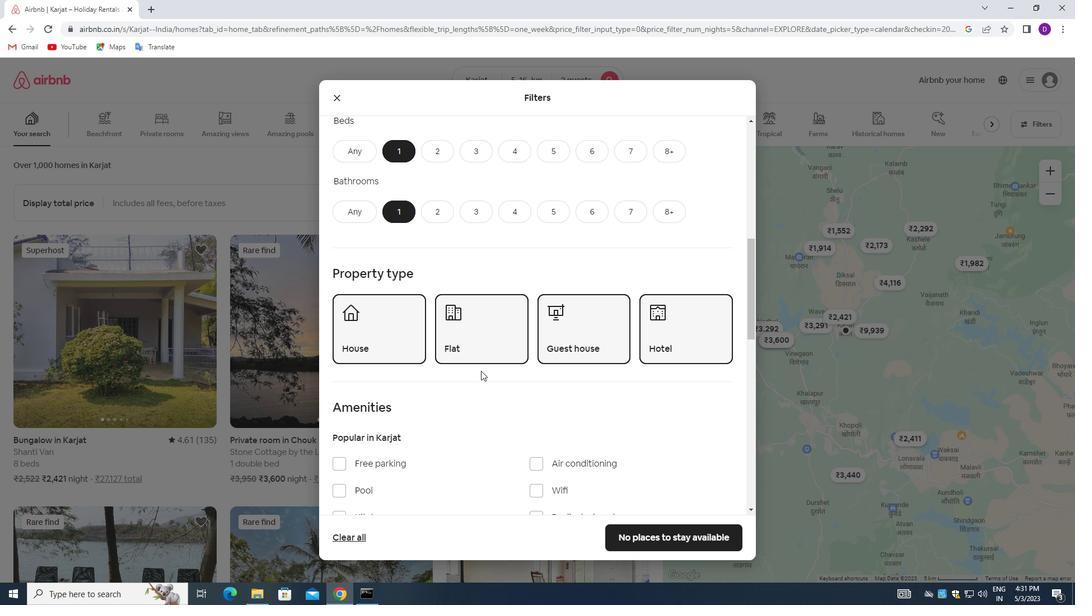 
Action: Mouse moved to (486, 378)
Screenshot: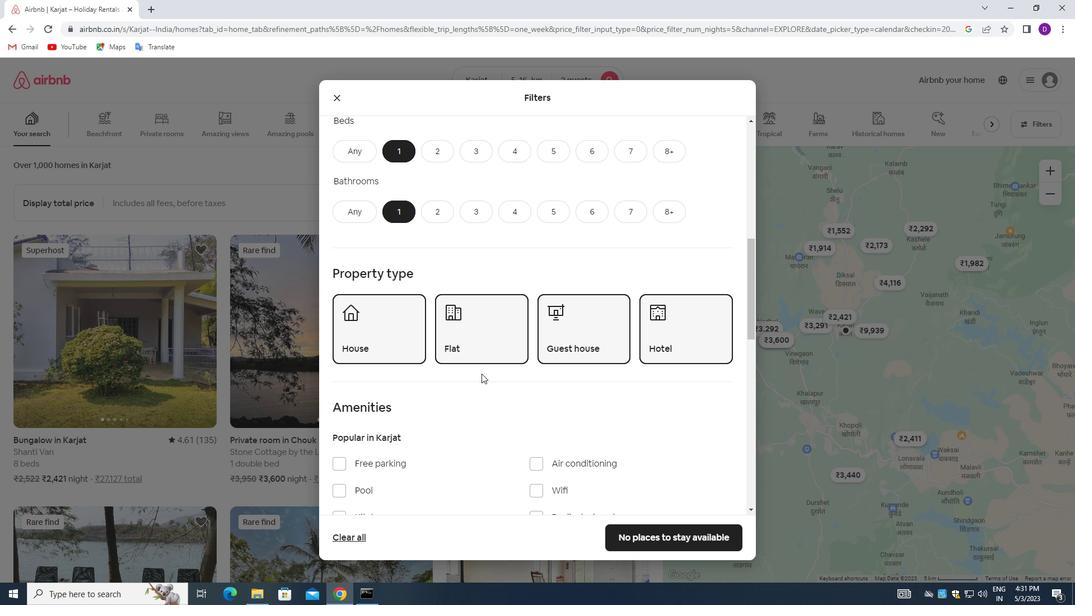 
Action: Mouse scrolled (486, 377) with delta (0, 0)
Screenshot: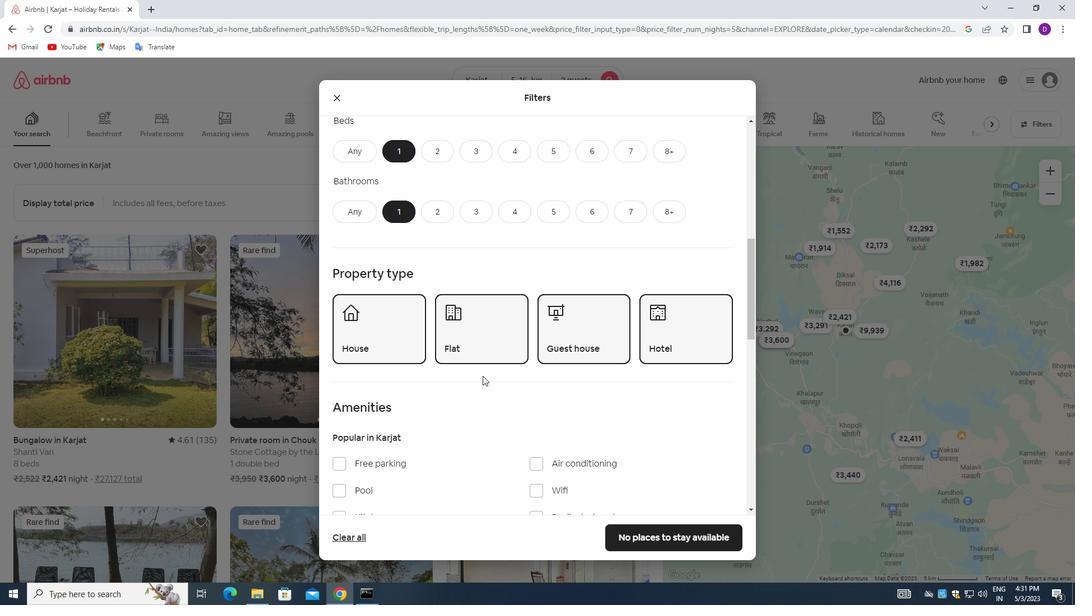
Action: Mouse moved to (486, 378)
Screenshot: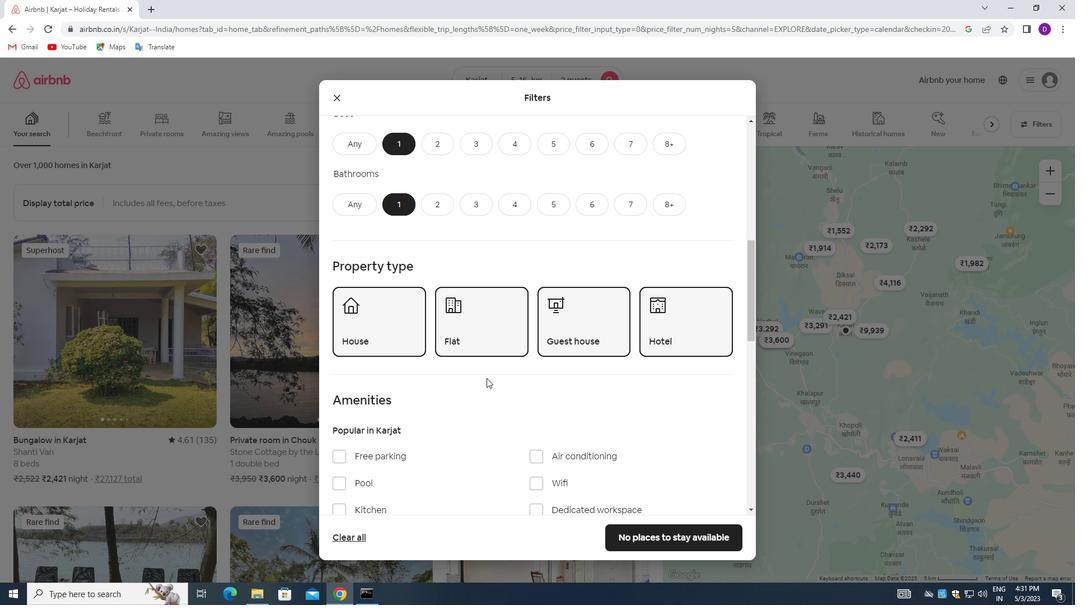 
Action: Mouse scrolled (486, 378) with delta (0, 0)
Screenshot: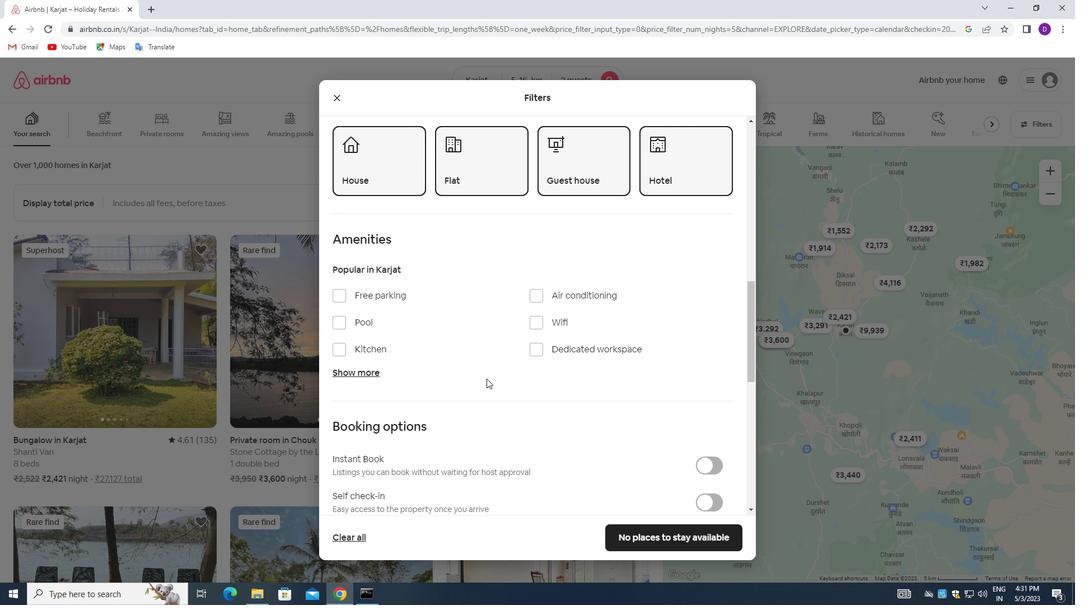 
Action: Mouse scrolled (486, 378) with delta (0, 0)
Screenshot: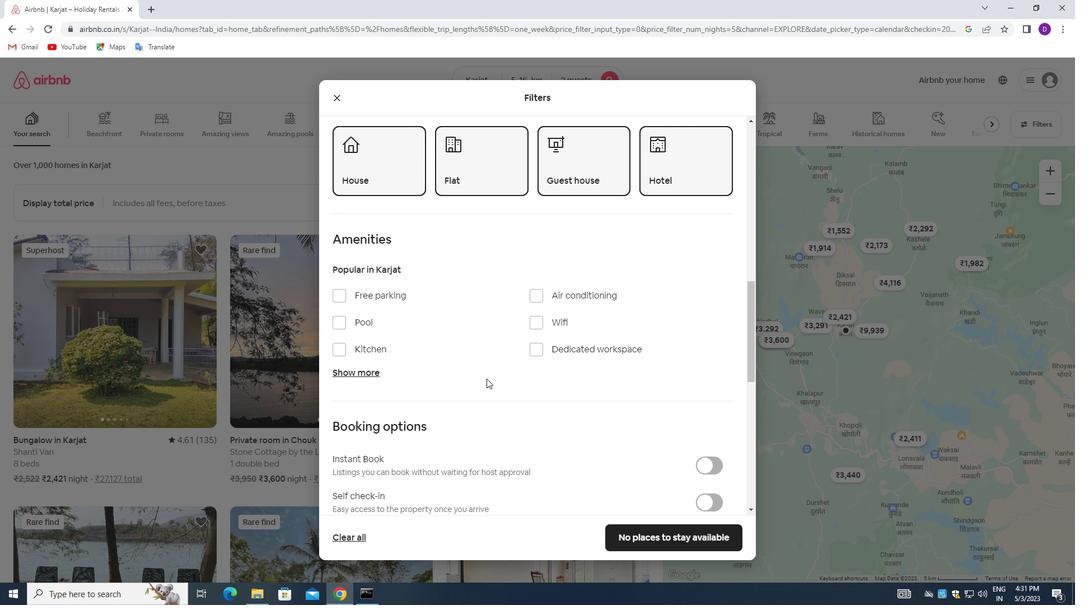 
Action: Mouse moved to (698, 393)
Screenshot: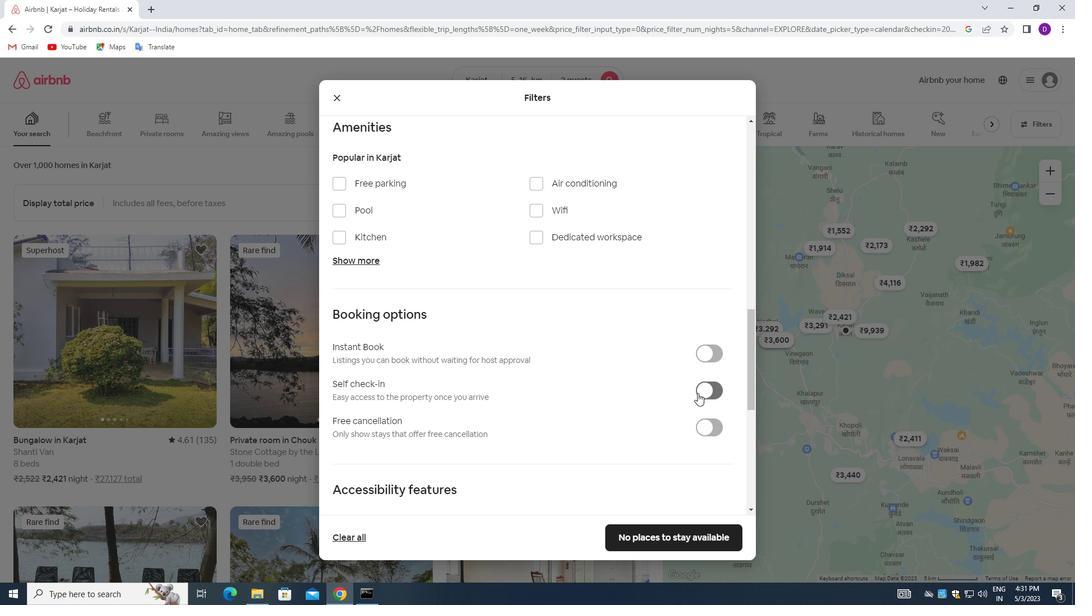 
Action: Mouse pressed left at (698, 393)
Screenshot: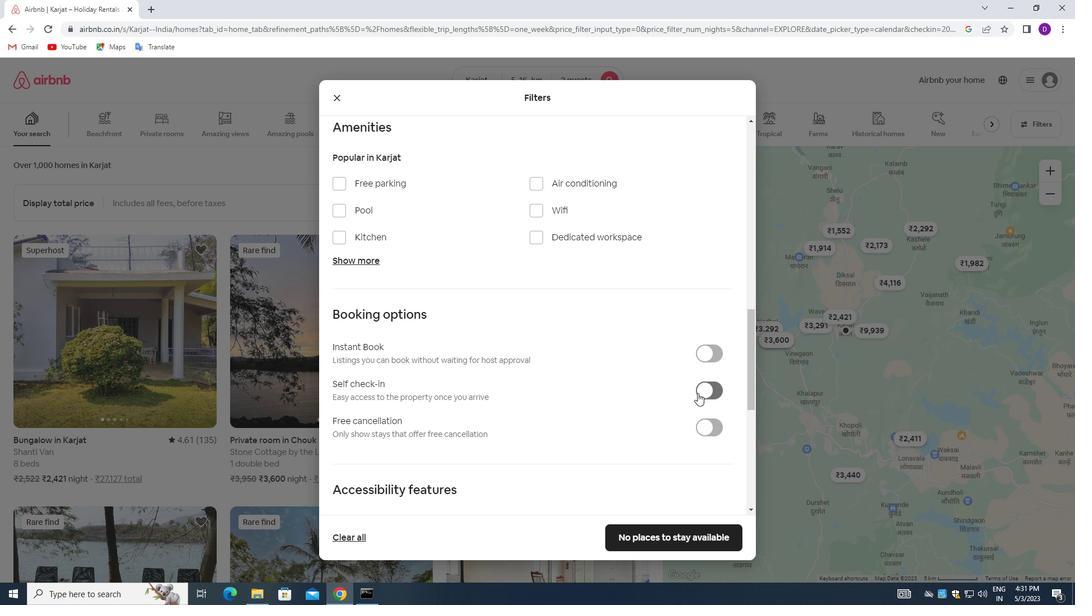 
Action: Mouse moved to (527, 403)
Screenshot: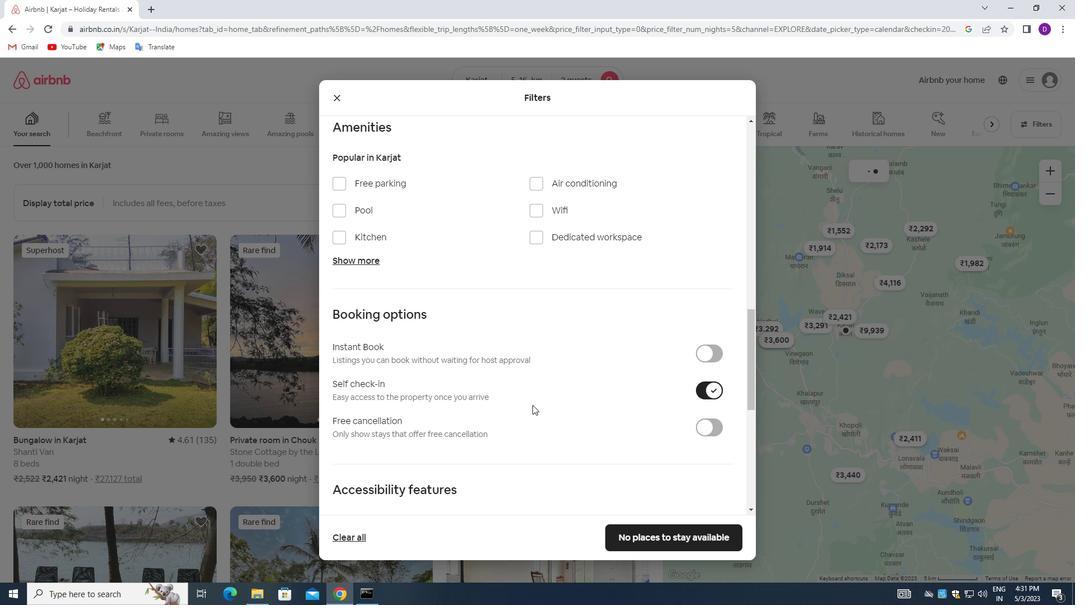 
Action: Mouse scrolled (527, 403) with delta (0, 0)
Screenshot: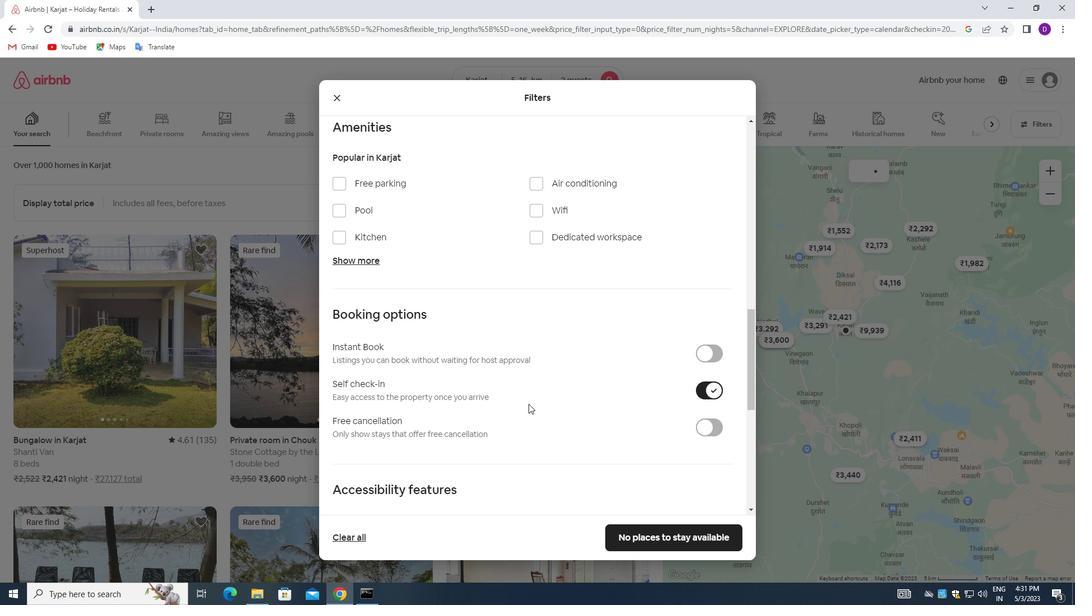 
Action: Mouse scrolled (527, 403) with delta (0, 0)
Screenshot: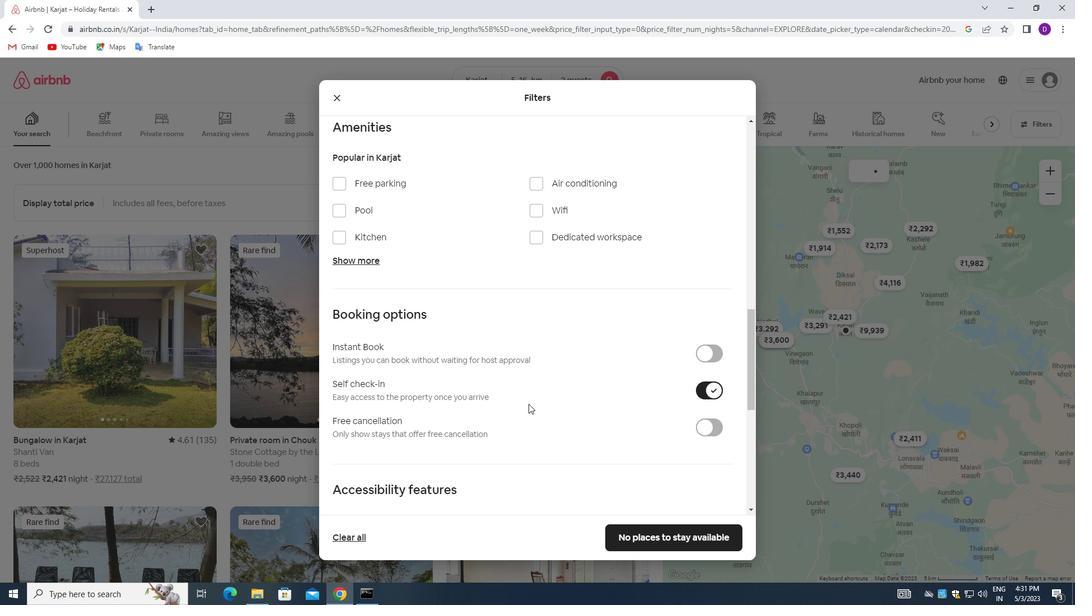 
Action: Mouse moved to (527, 403)
Screenshot: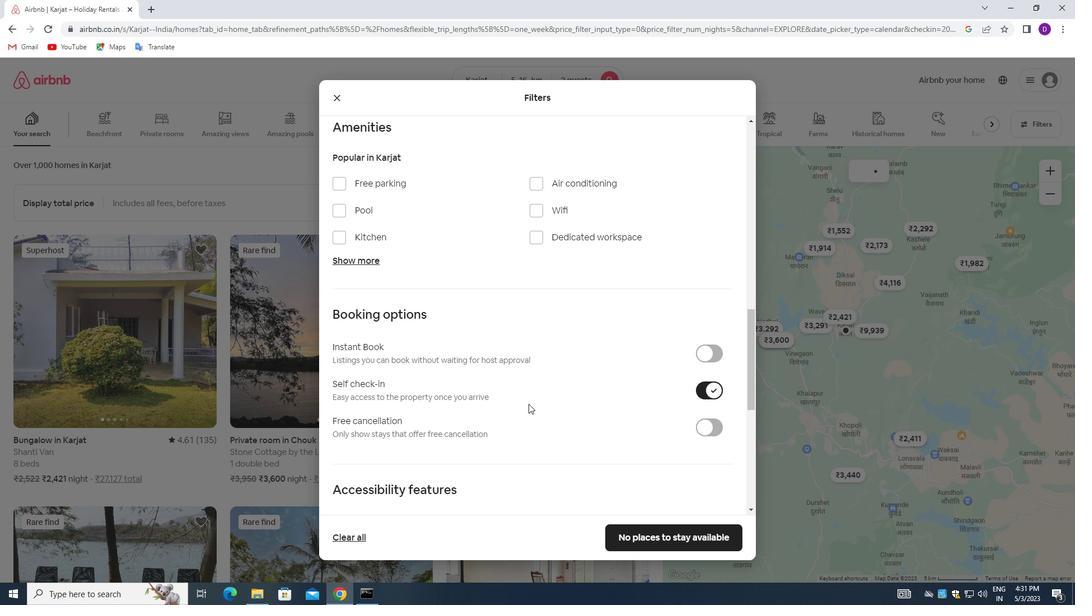 
Action: Mouse scrolled (527, 403) with delta (0, 0)
Screenshot: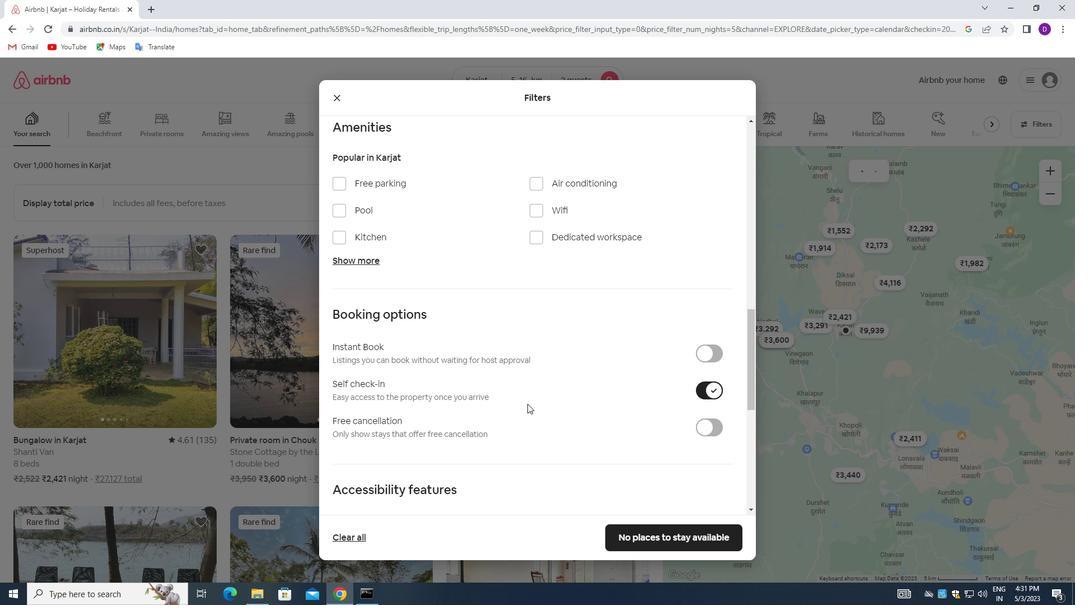 
Action: Mouse scrolled (527, 403) with delta (0, 0)
Screenshot: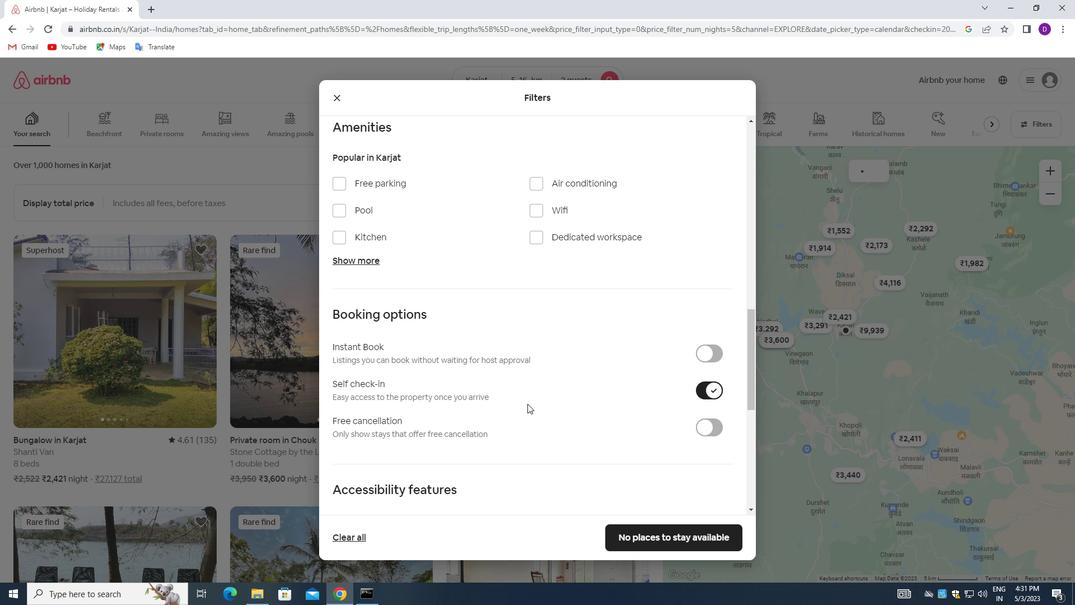 
Action: Mouse moved to (527, 403)
Screenshot: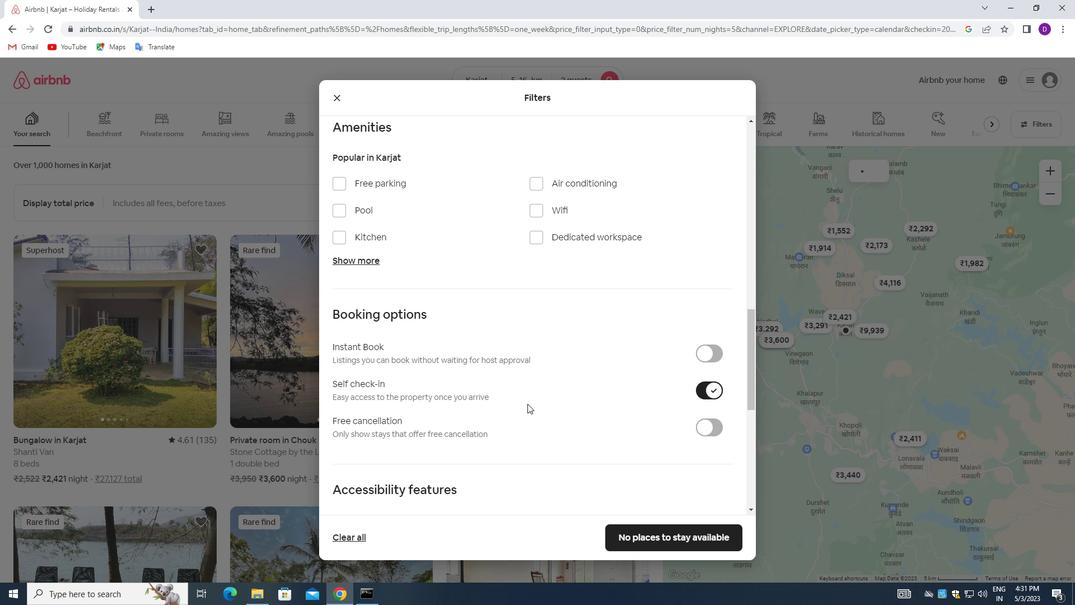 
Action: Mouse scrolled (527, 402) with delta (0, 0)
Screenshot: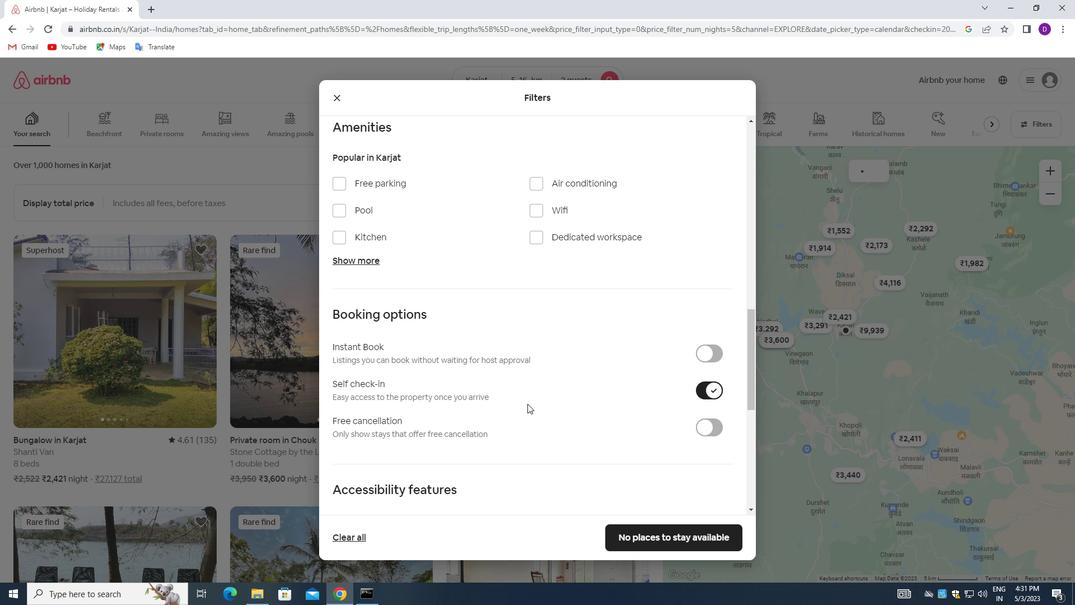 
Action: Mouse moved to (526, 403)
Screenshot: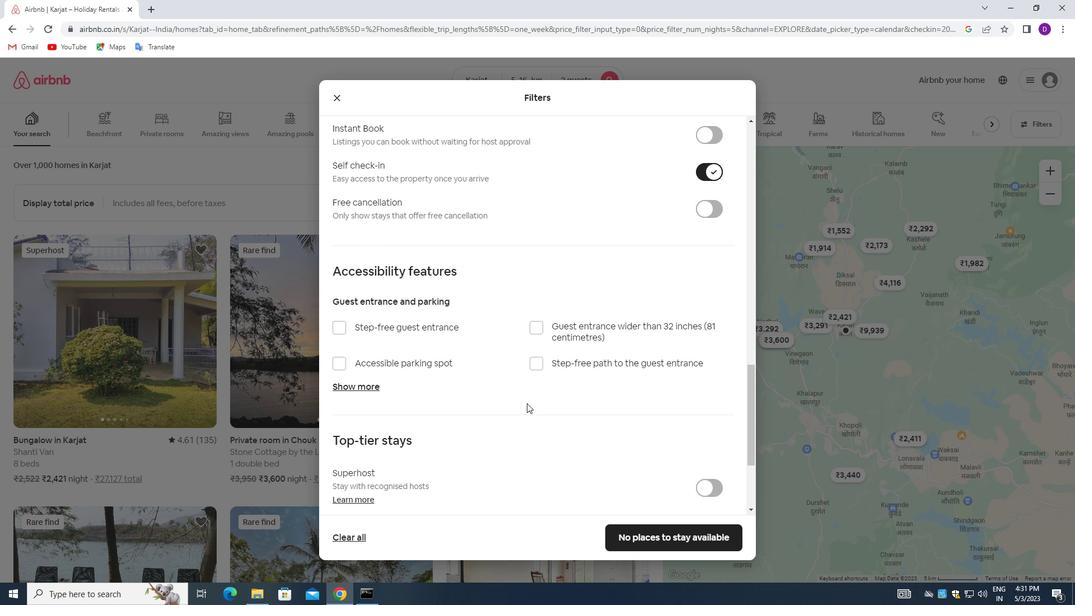 
Action: Mouse scrolled (526, 402) with delta (0, 0)
Screenshot: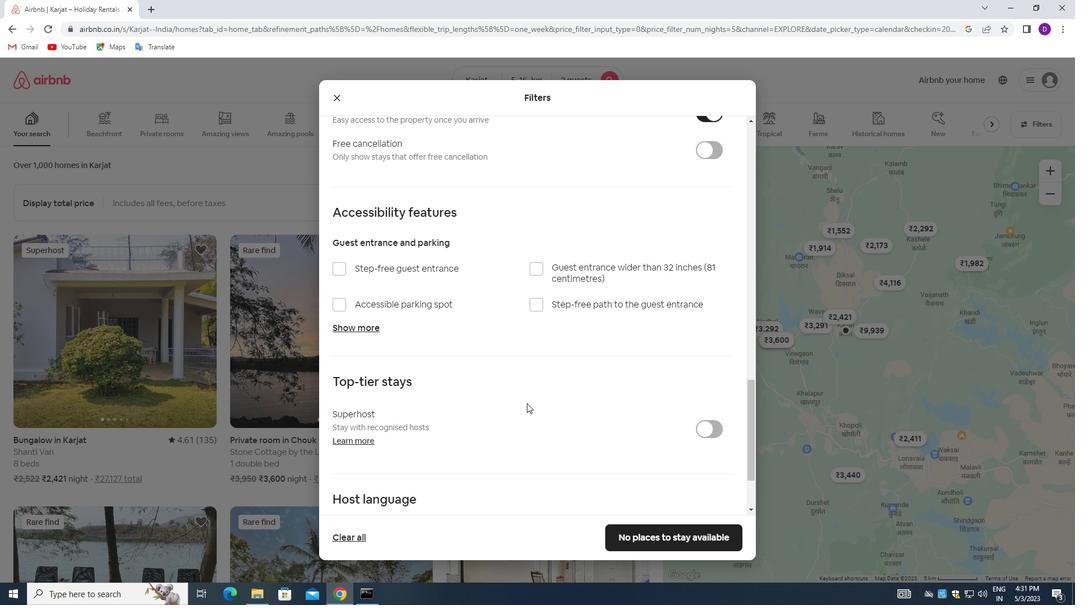 
Action: Mouse moved to (526, 403)
Screenshot: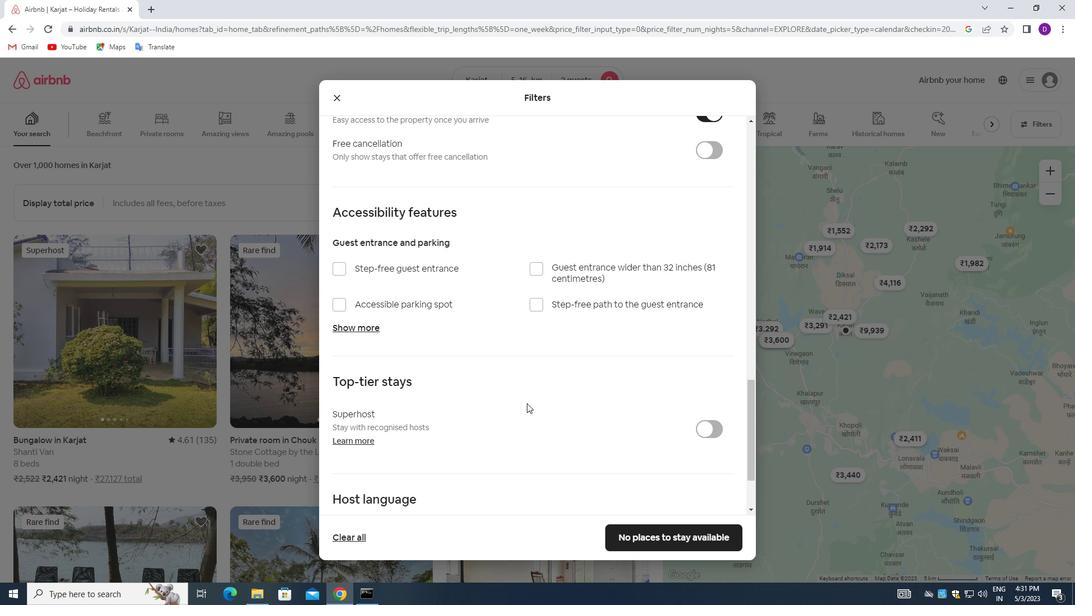 
Action: Mouse scrolled (526, 402) with delta (0, 0)
Screenshot: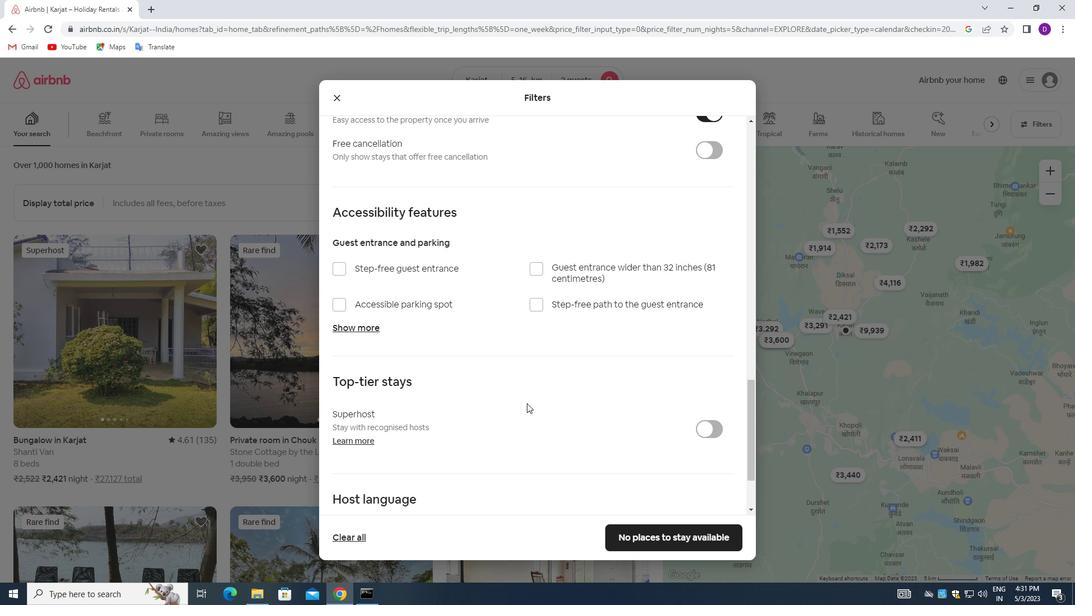 
Action: Mouse moved to (521, 405)
Screenshot: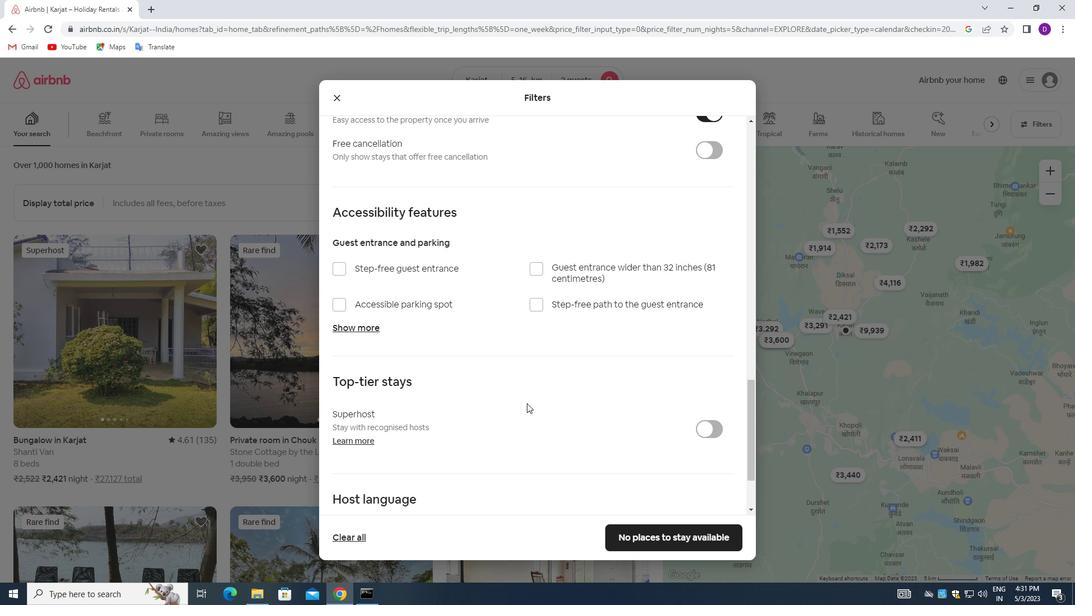 
Action: Mouse scrolled (521, 405) with delta (0, 0)
Screenshot: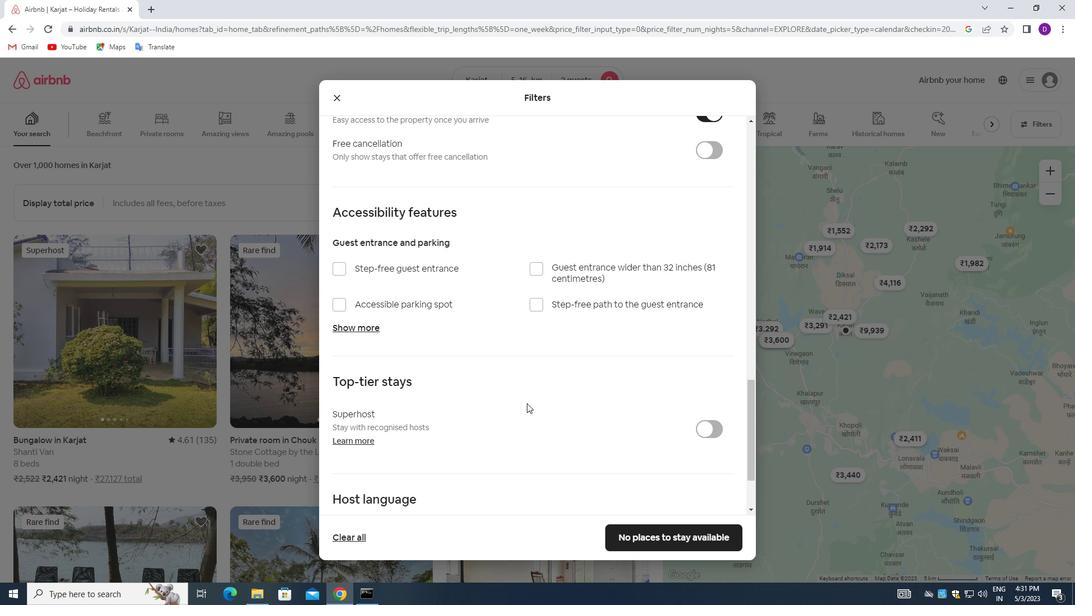 
Action: Mouse moved to (513, 408)
Screenshot: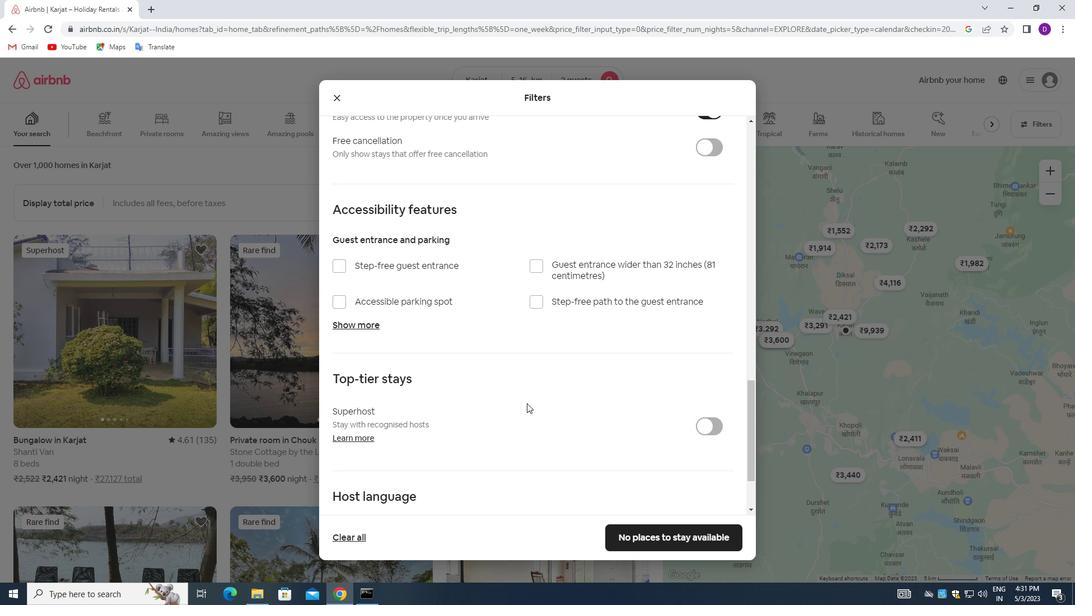 
Action: Mouse scrolled (513, 407) with delta (0, 0)
Screenshot: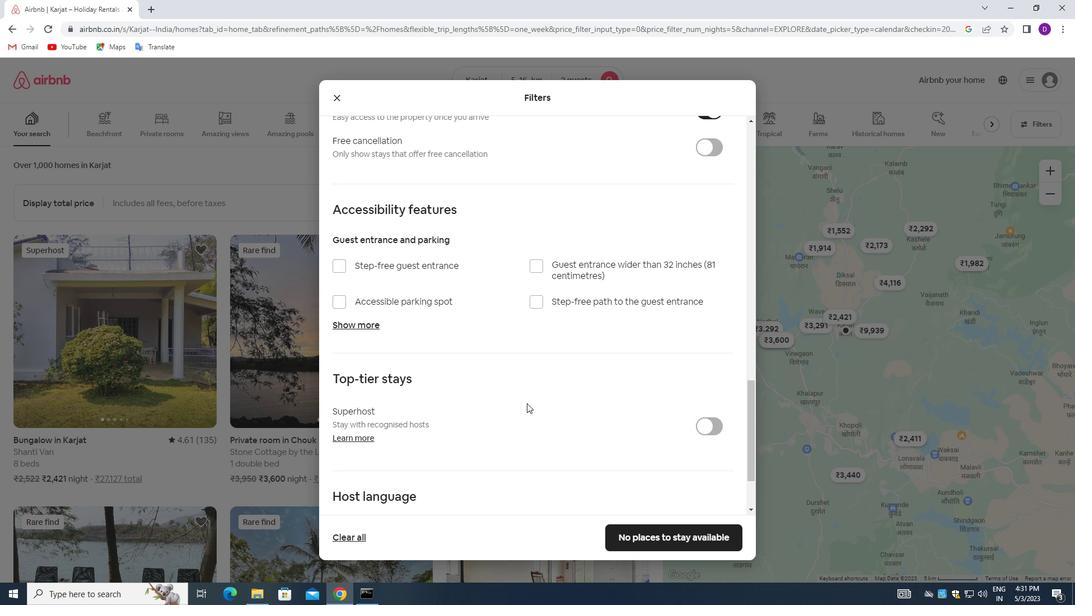 
Action: Mouse moved to (344, 434)
Screenshot: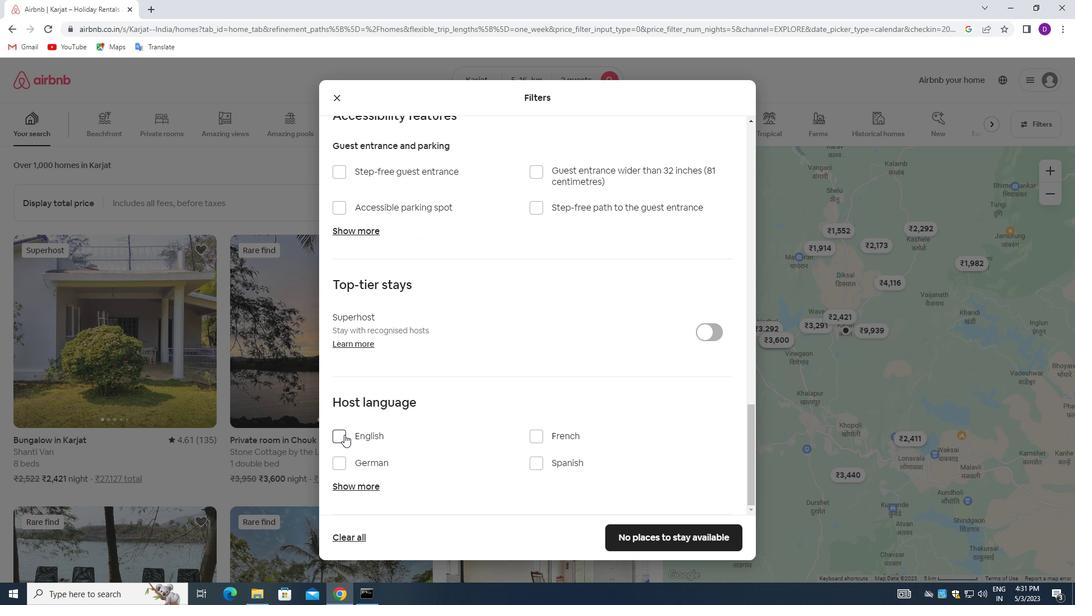 
Action: Mouse pressed left at (344, 434)
Screenshot: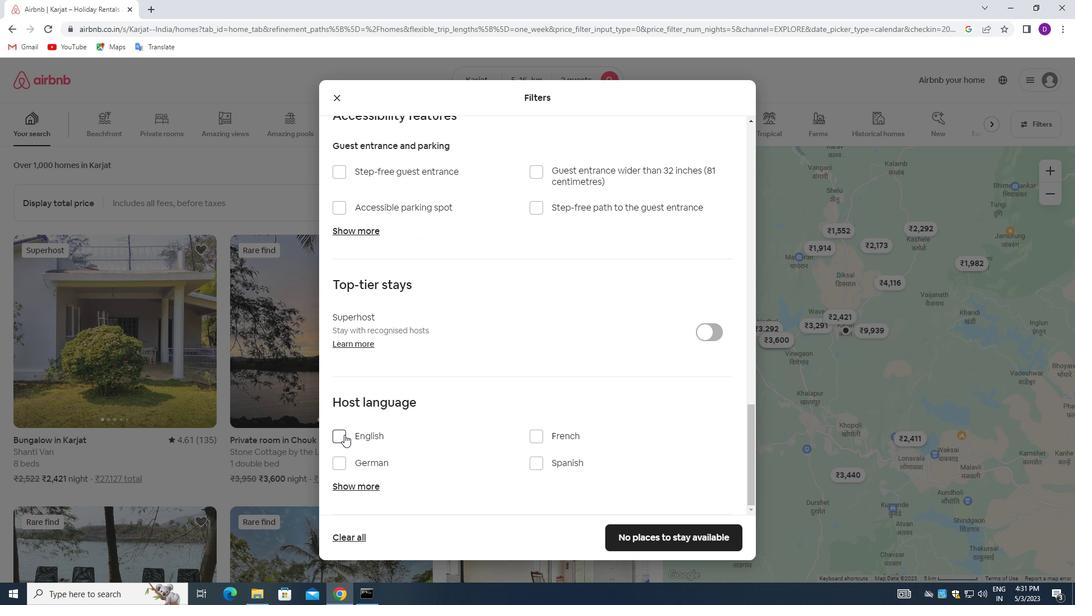 
Action: Mouse moved to (636, 458)
Screenshot: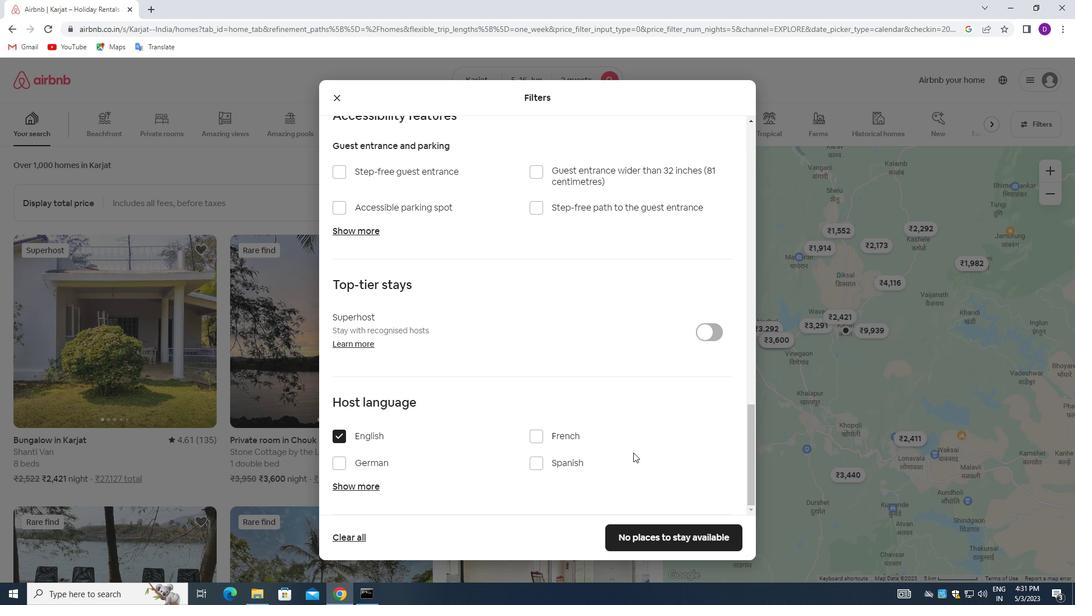 
Action: Mouse scrolled (636, 457) with delta (0, 0)
Screenshot: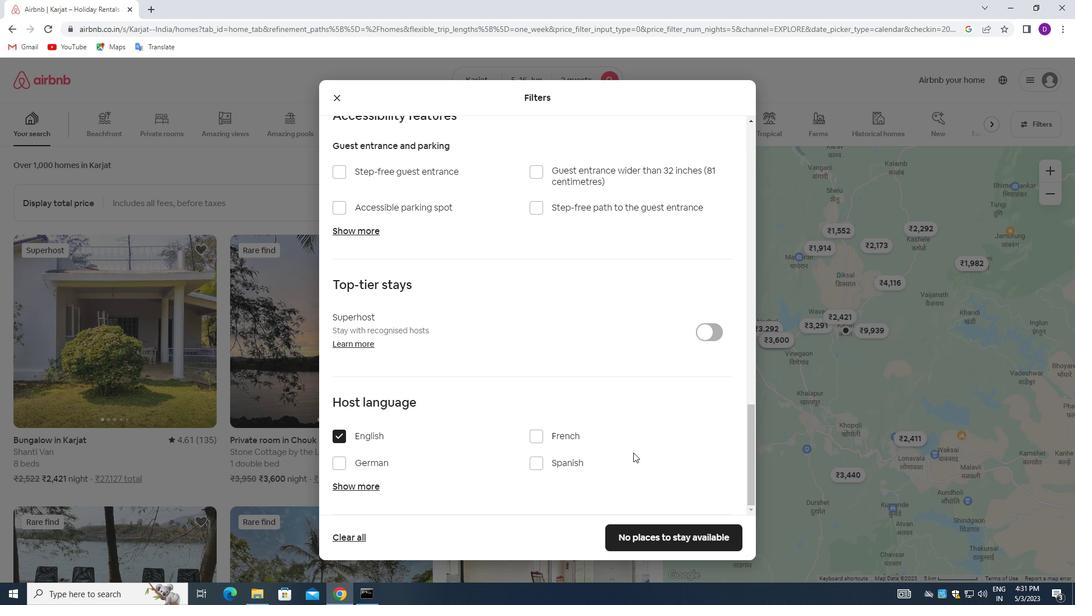 
Action: Mouse moved to (636, 462)
Screenshot: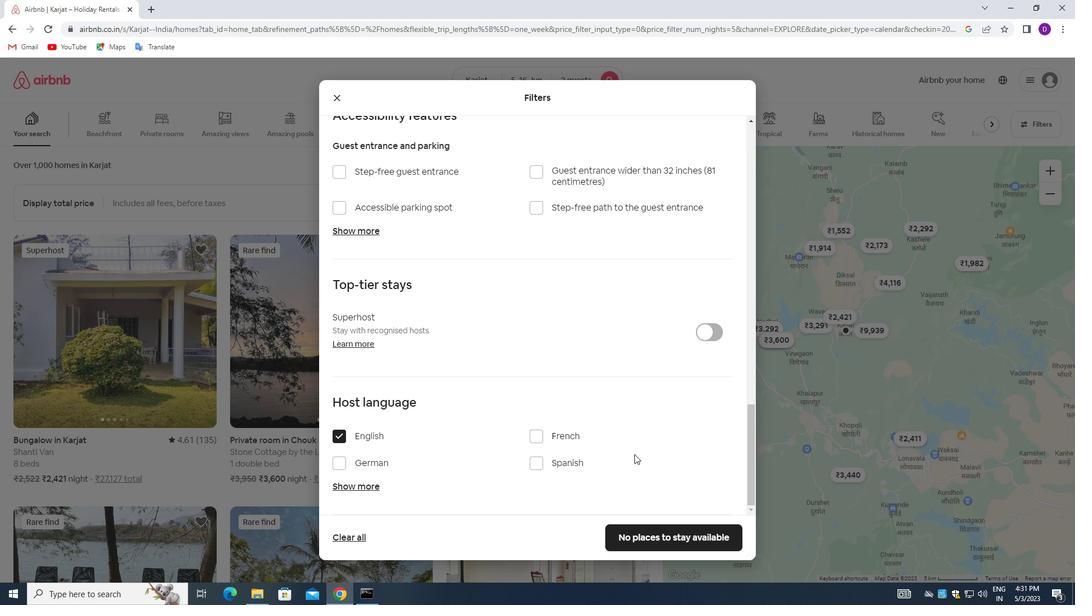 
Action: Mouse scrolled (636, 462) with delta (0, 0)
Screenshot: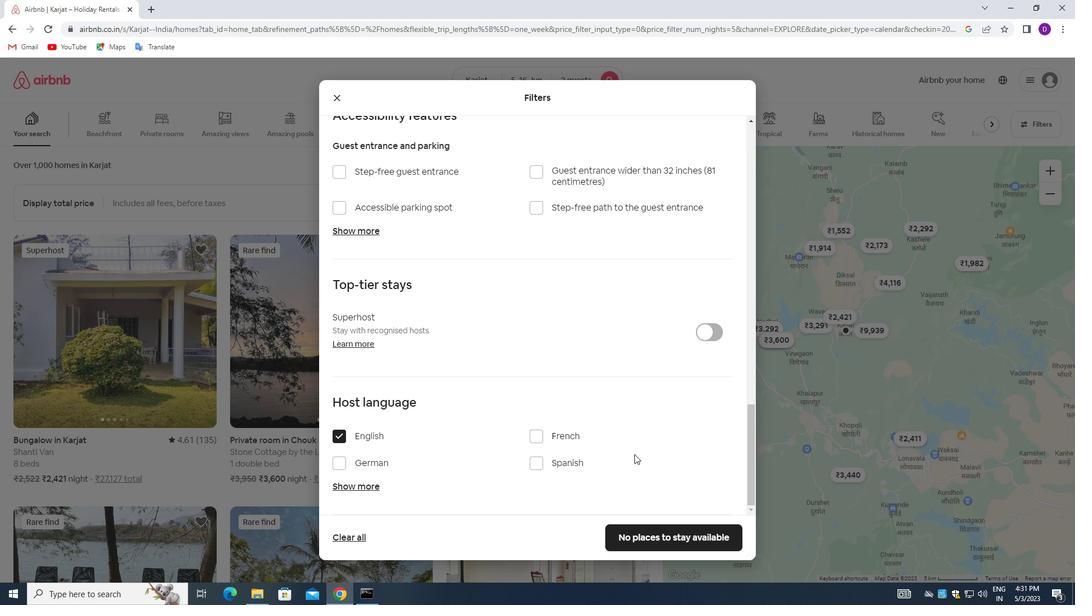 
Action: Mouse moved to (636, 464)
Screenshot: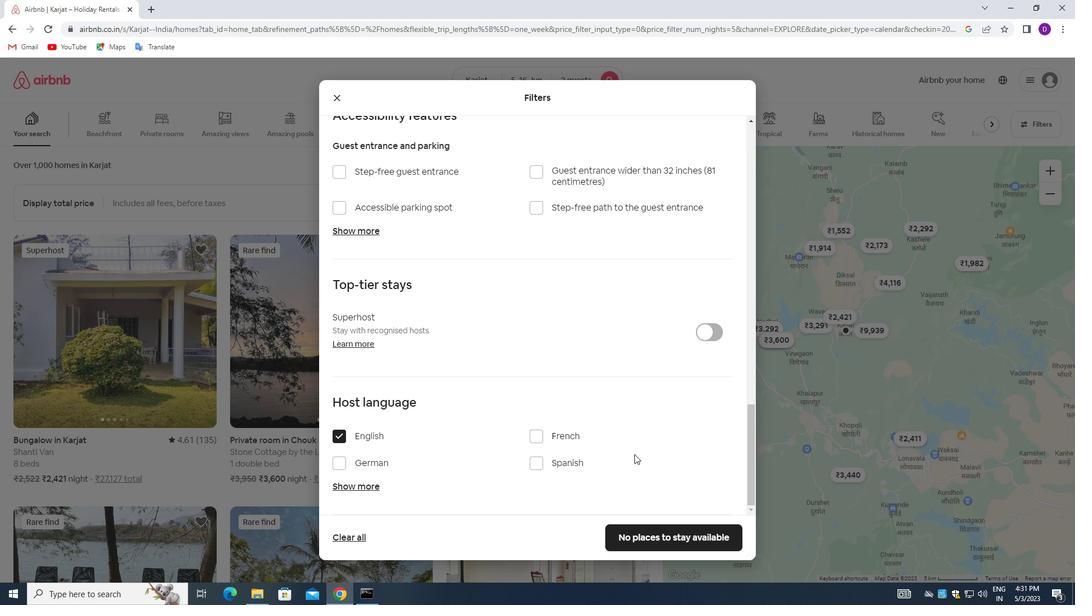 
Action: Mouse scrolled (636, 463) with delta (0, 0)
Screenshot: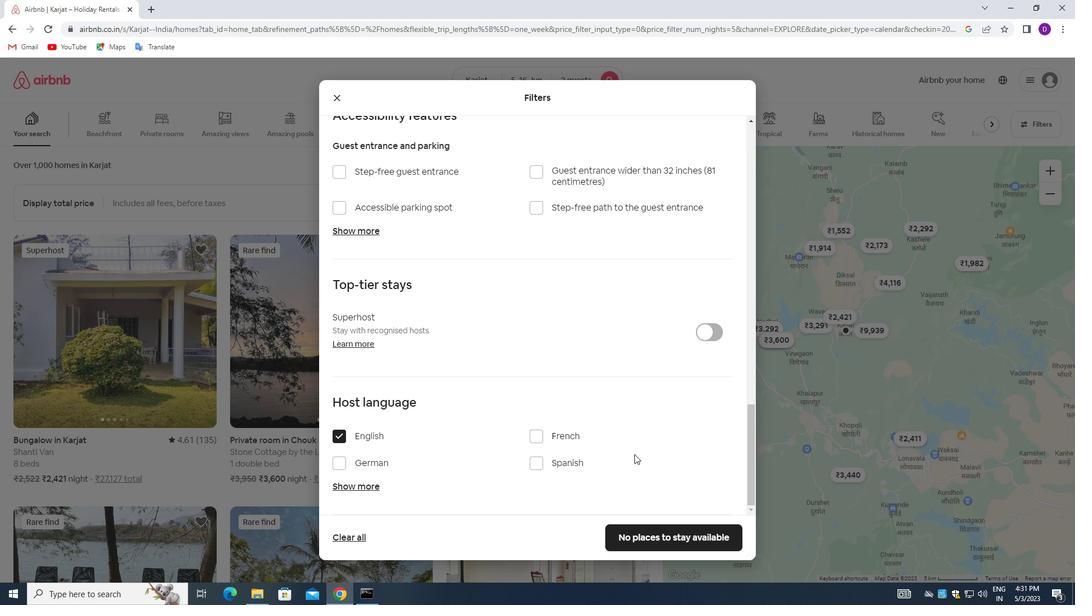 
Action: Mouse moved to (636, 465)
Screenshot: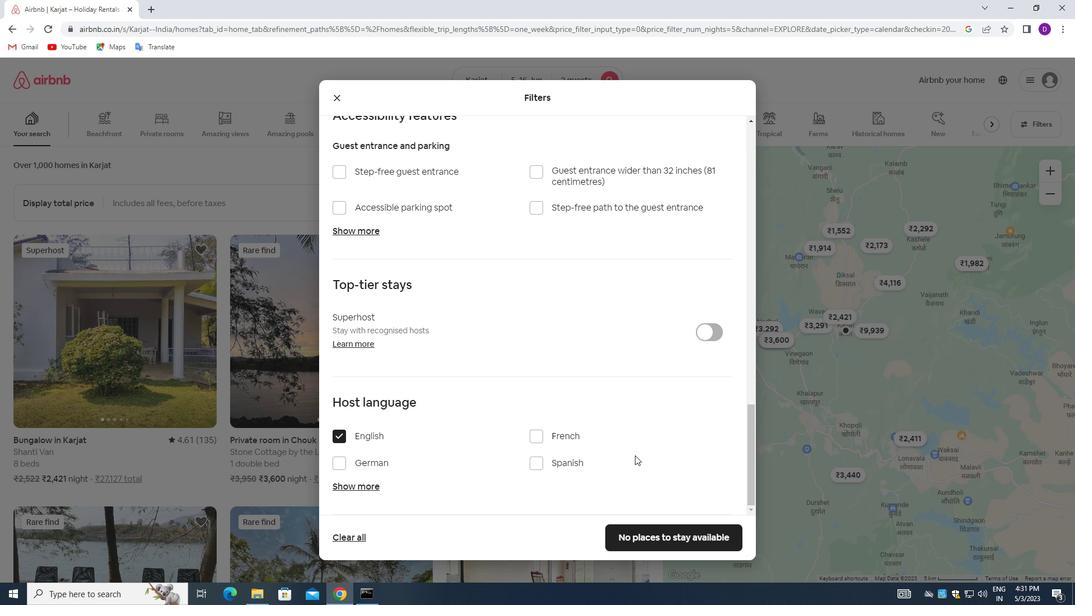 
Action: Mouse scrolled (636, 464) with delta (0, 0)
Screenshot: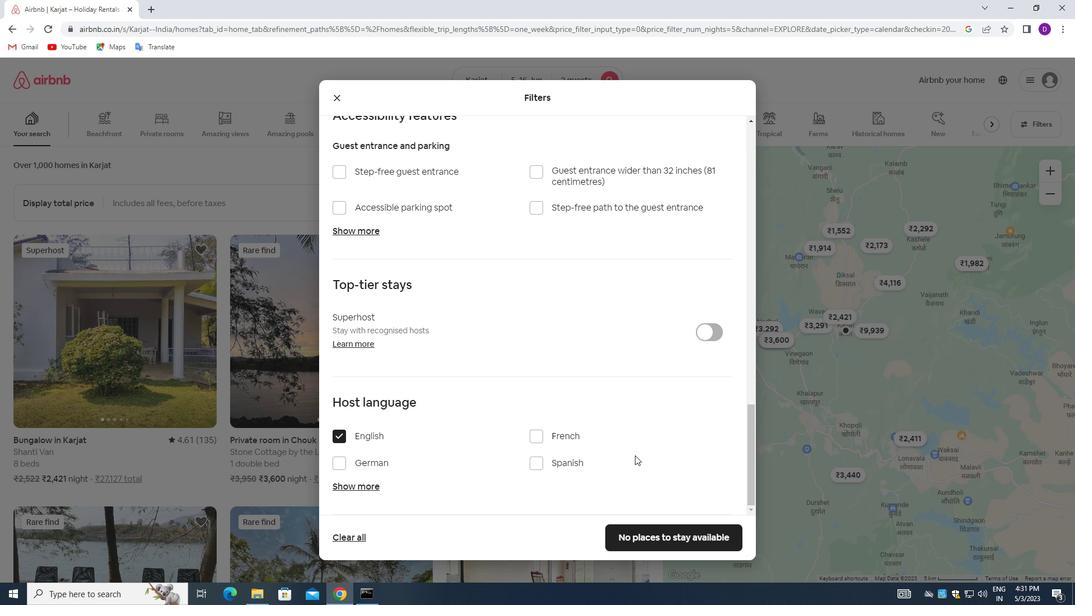 
Action: Mouse moved to (662, 534)
Screenshot: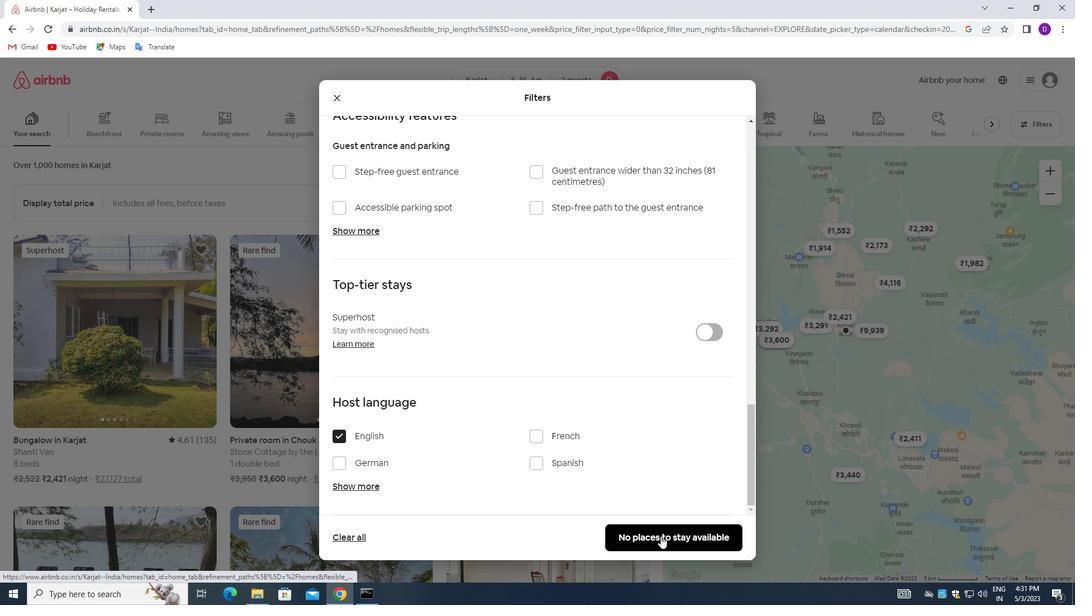 
Action: Mouse pressed left at (662, 534)
Screenshot: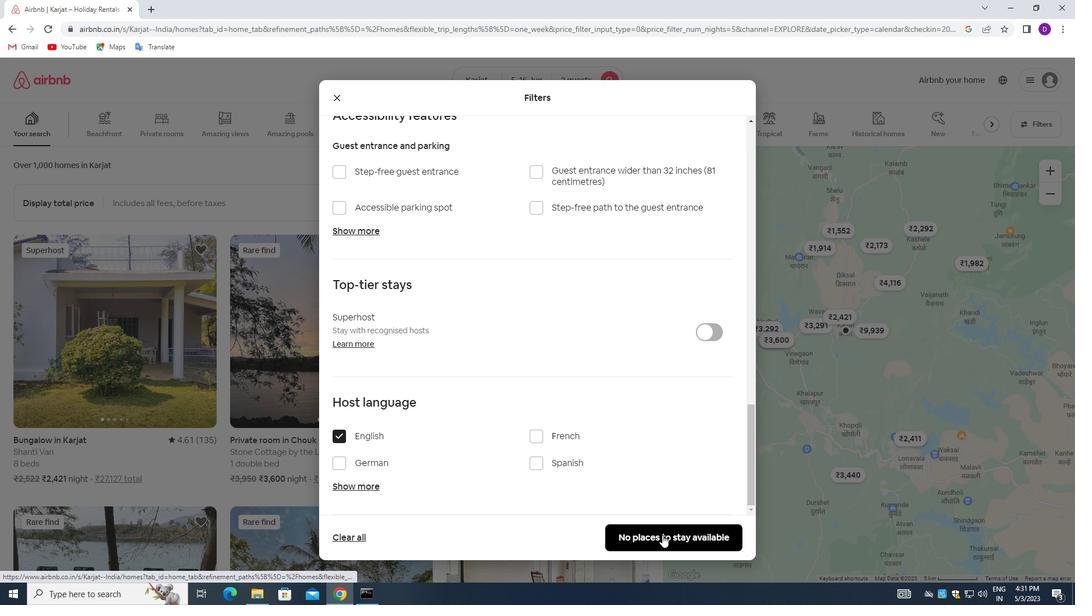 
Action: Mouse moved to (612, 314)
Screenshot: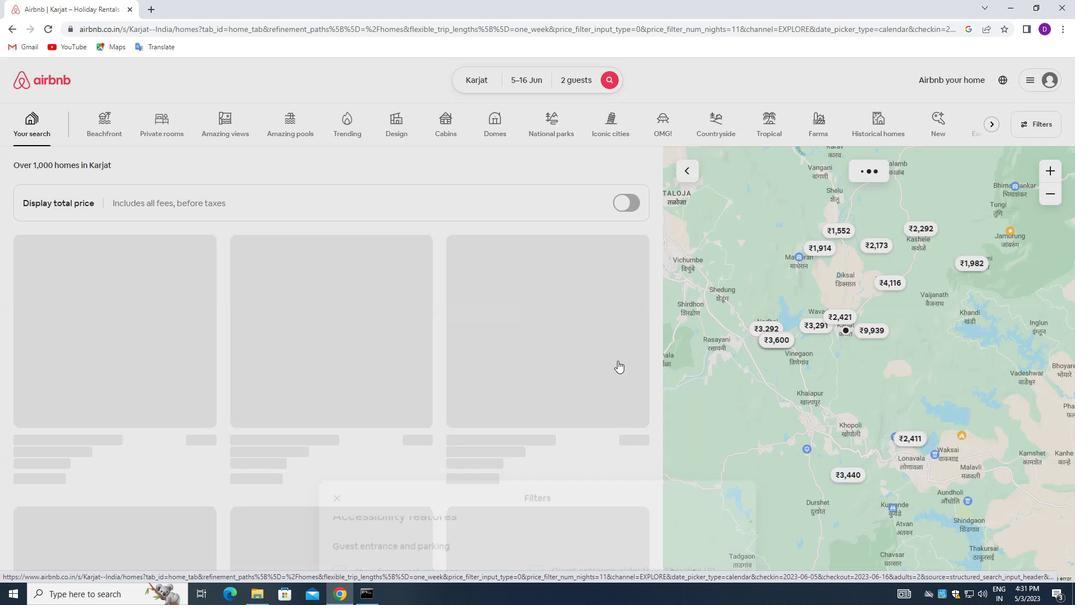 
